 Task: Create a due date automation trigger when advanced on, 2 working days after a card is due add dates due next month at 11:00 AM.
Action: Mouse moved to (1176, 510)
Screenshot: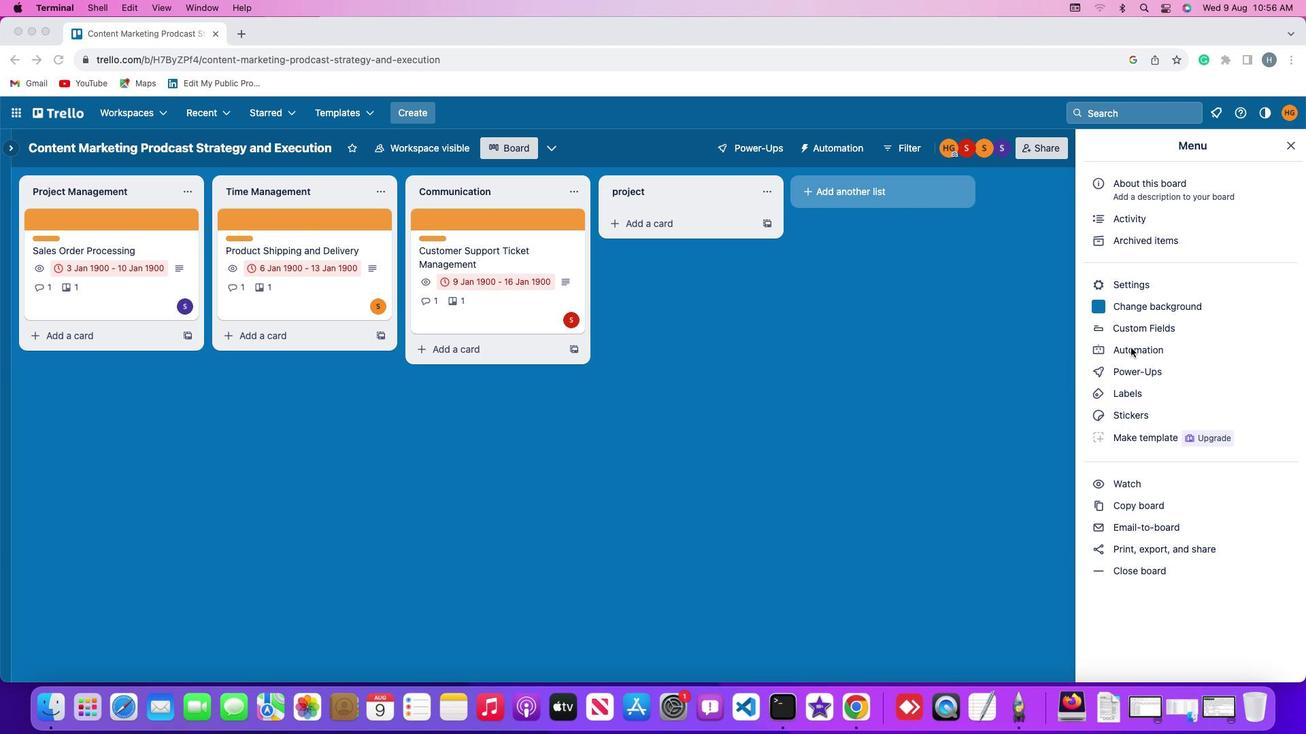 
Action: Mouse pressed left at (1176, 510)
Screenshot: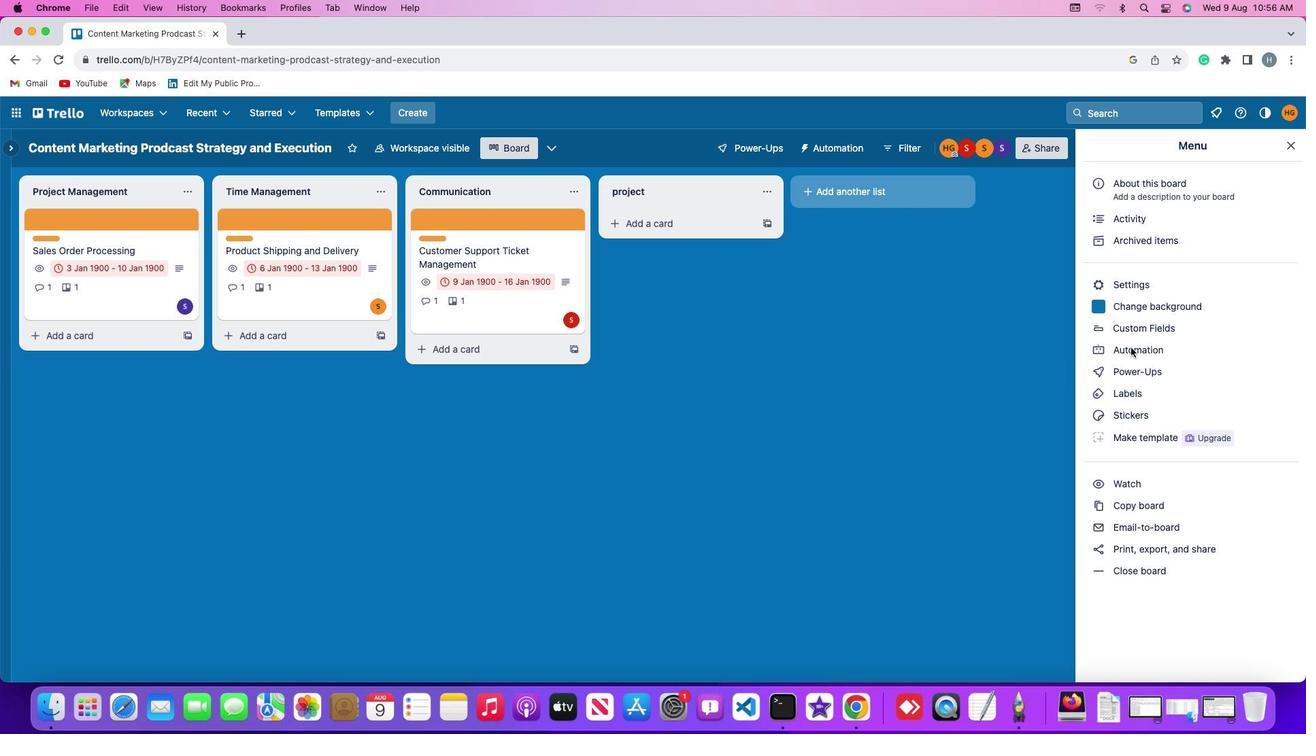 
Action: Mouse pressed left at (1176, 510)
Screenshot: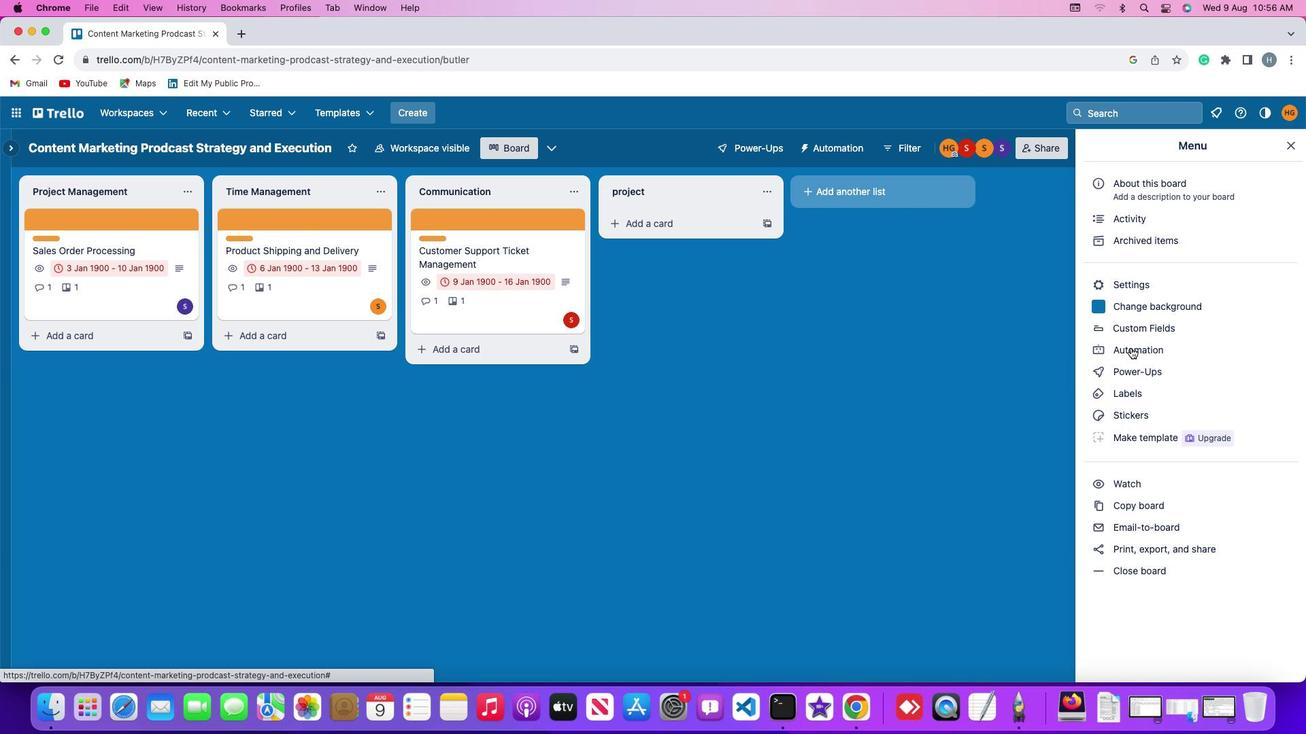 
Action: Mouse moved to (146, 506)
Screenshot: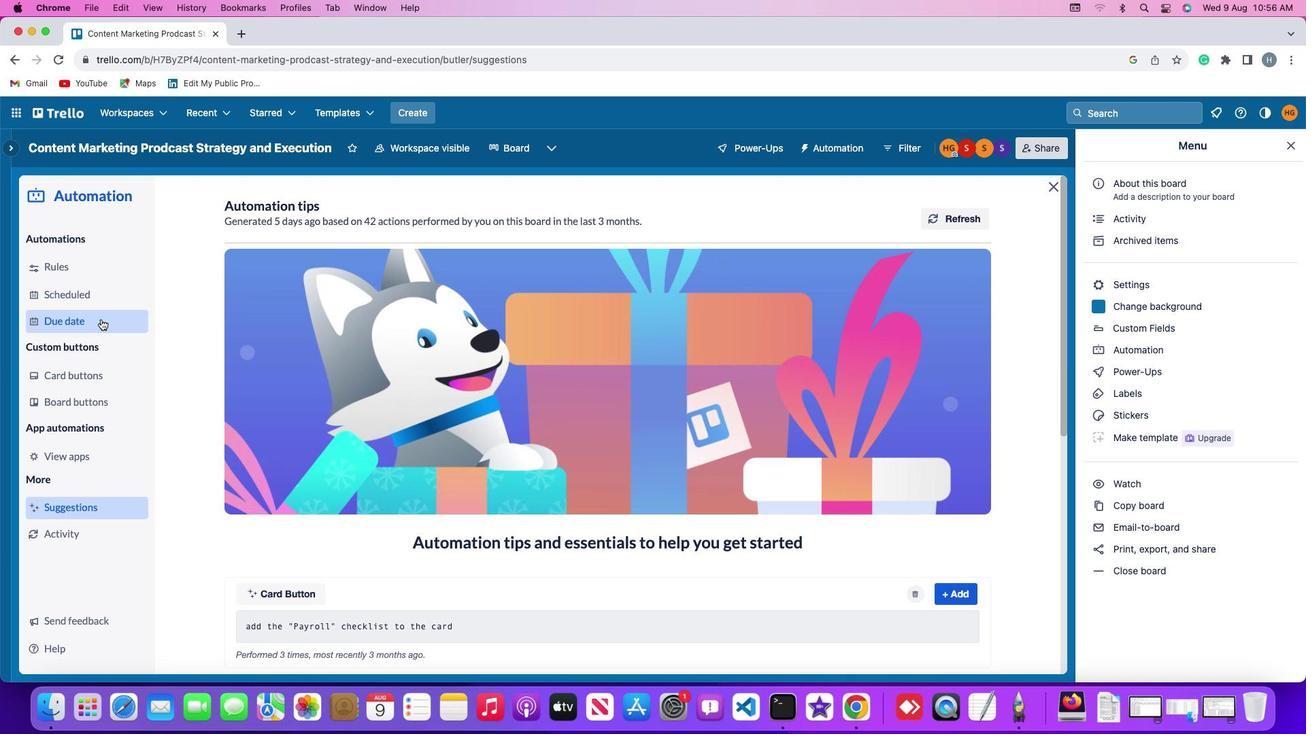 
Action: Mouse pressed left at (146, 506)
Screenshot: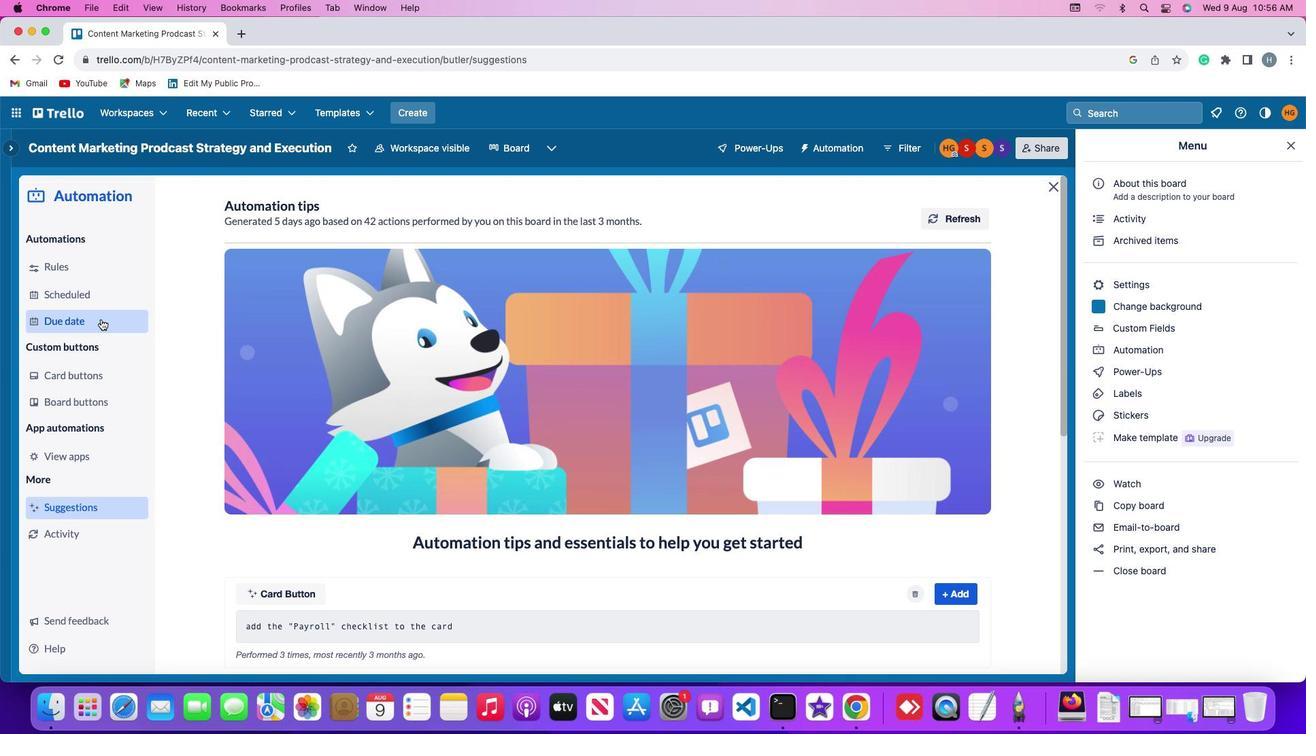 
Action: Mouse moved to (958, 491)
Screenshot: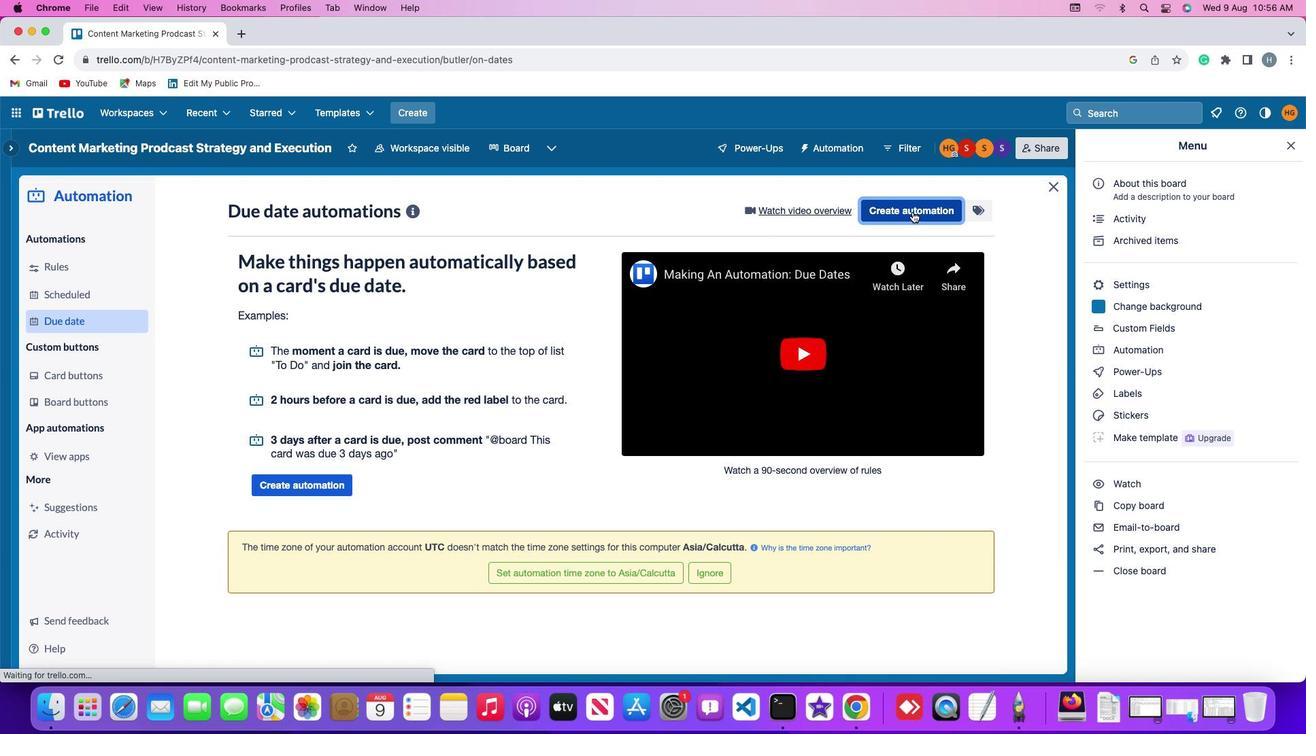 
Action: Mouse pressed left at (958, 491)
Screenshot: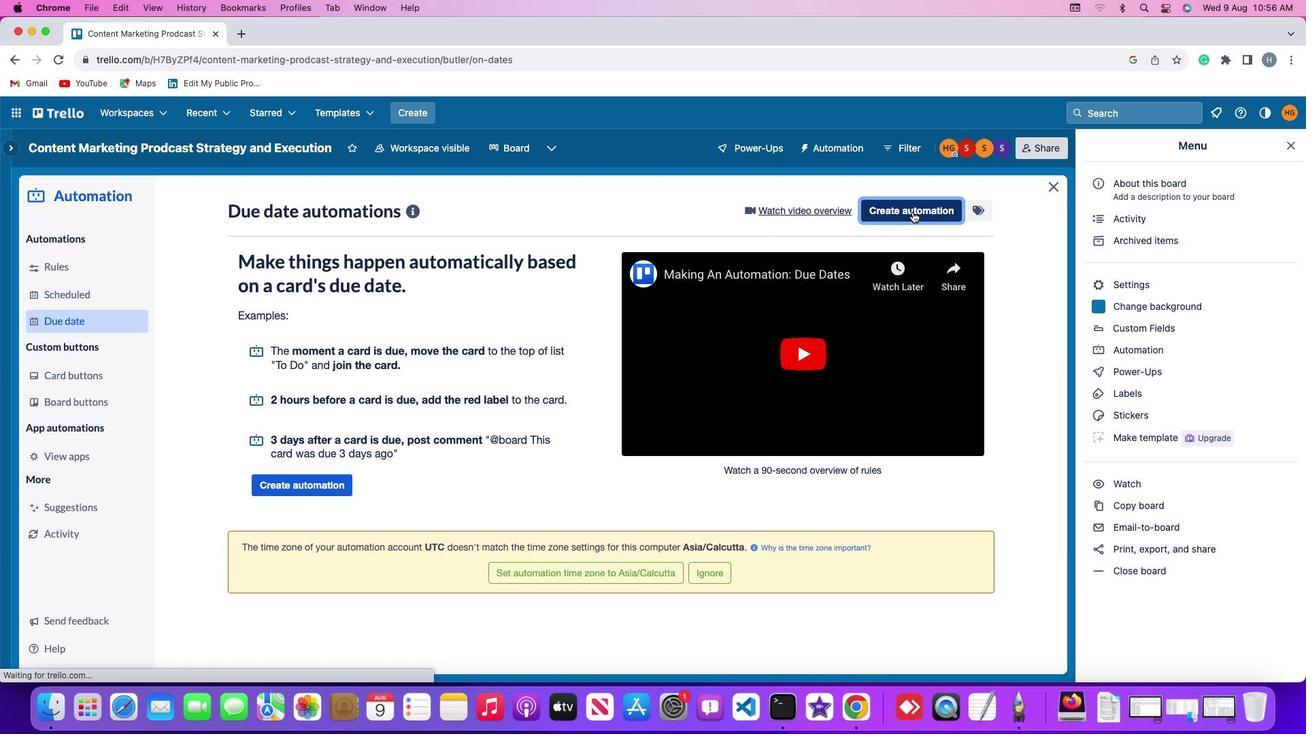 
Action: Mouse moved to (485, 510)
Screenshot: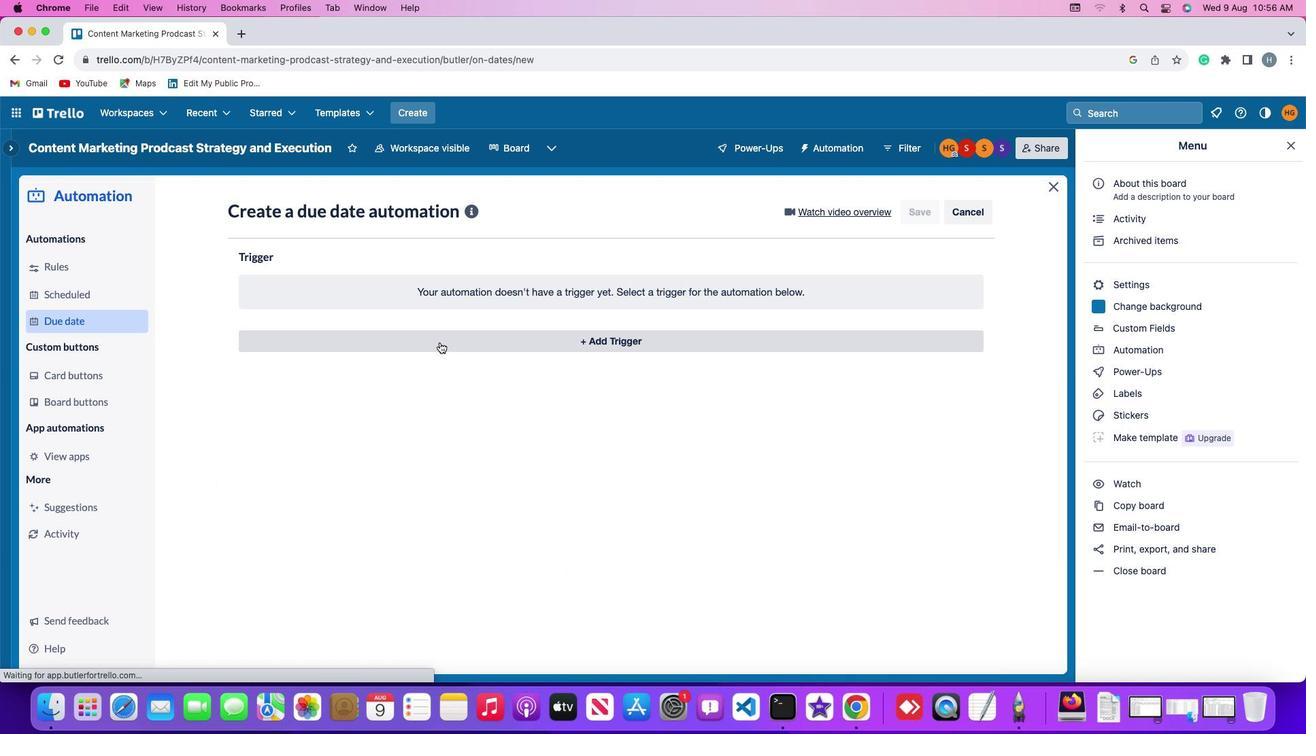 
Action: Mouse pressed left at (485, 510)
Screenshot: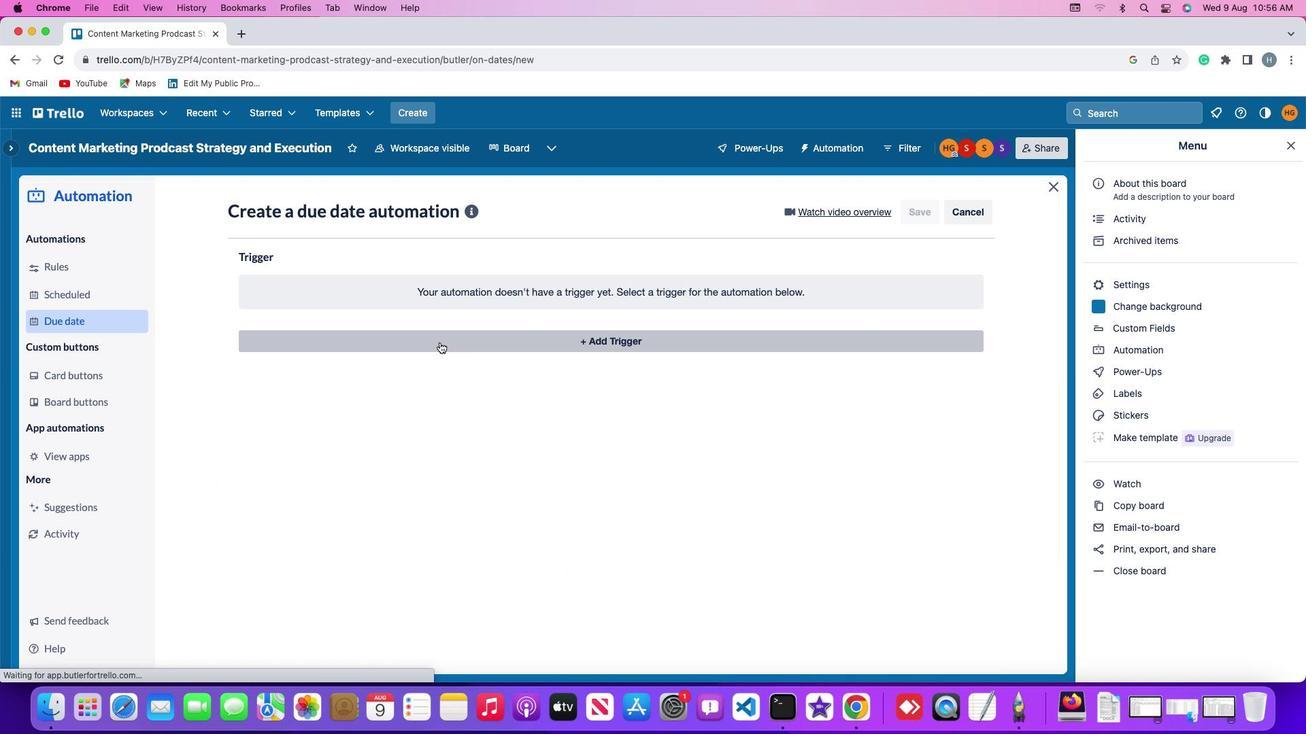 
Action: Mouse moved to (316, 539)
Screenshot: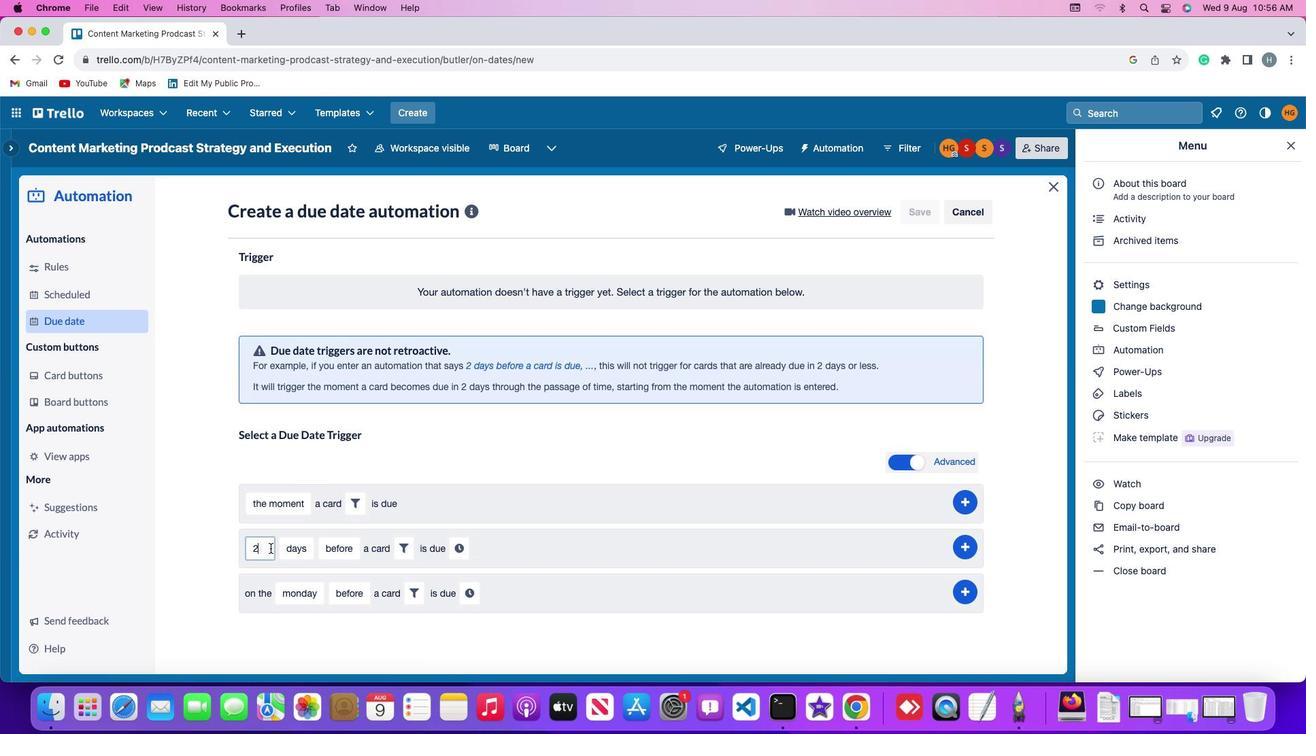 
Action: Mouse pressed left at (316, 539)
Screenshot: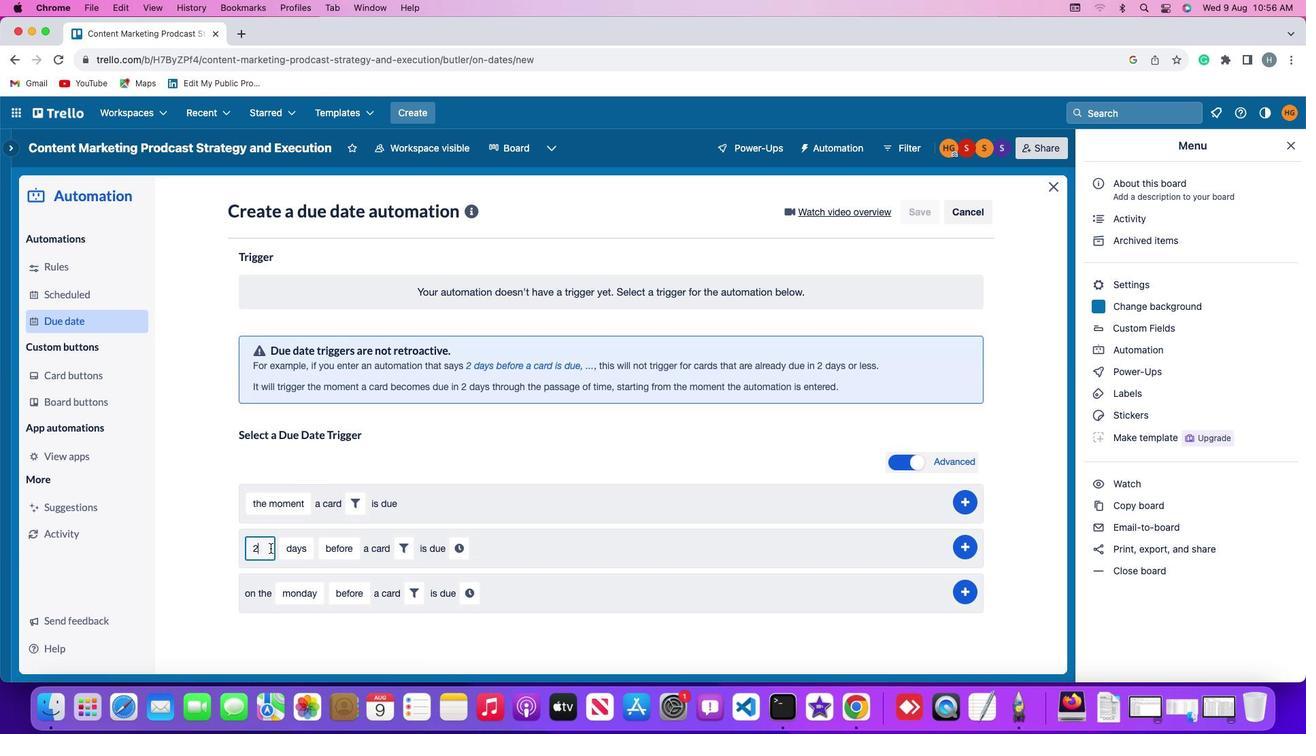 
Action: Mouse moved to (316, 539)
Screenshot: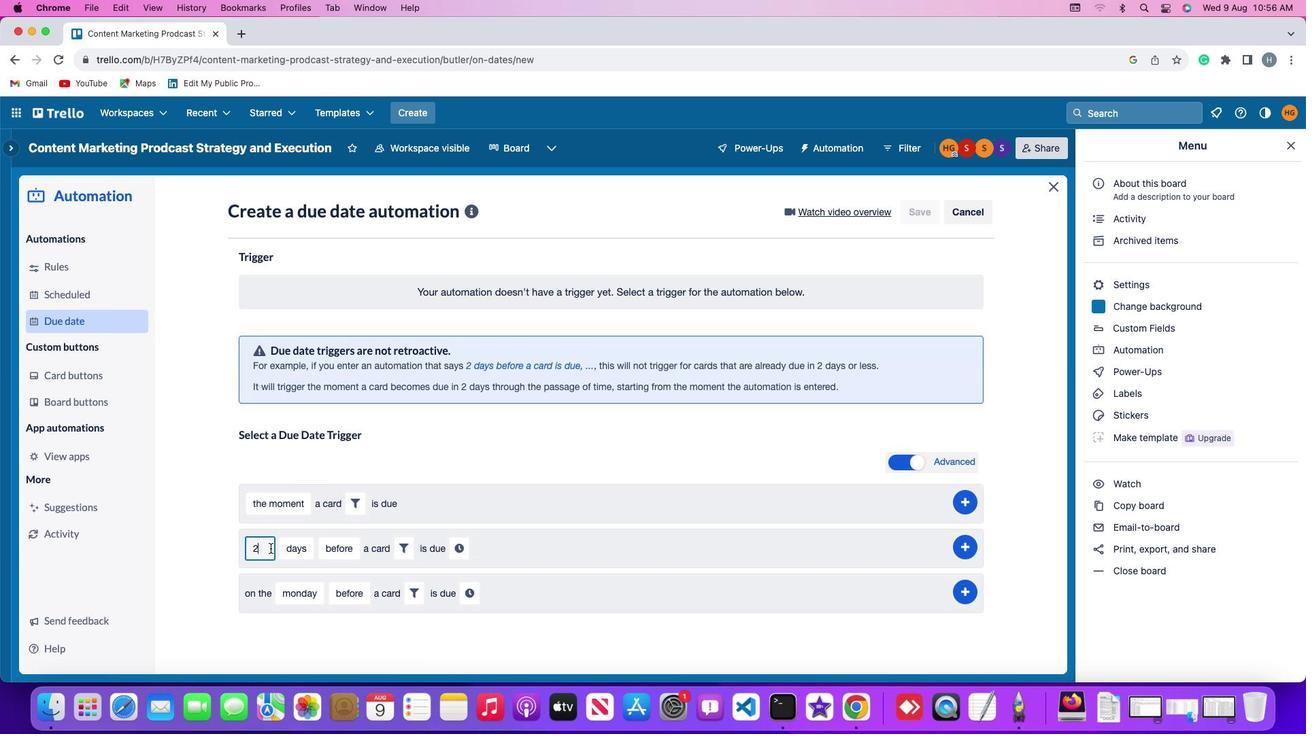 
Action: Key pressed Key.backspace
Screenshot: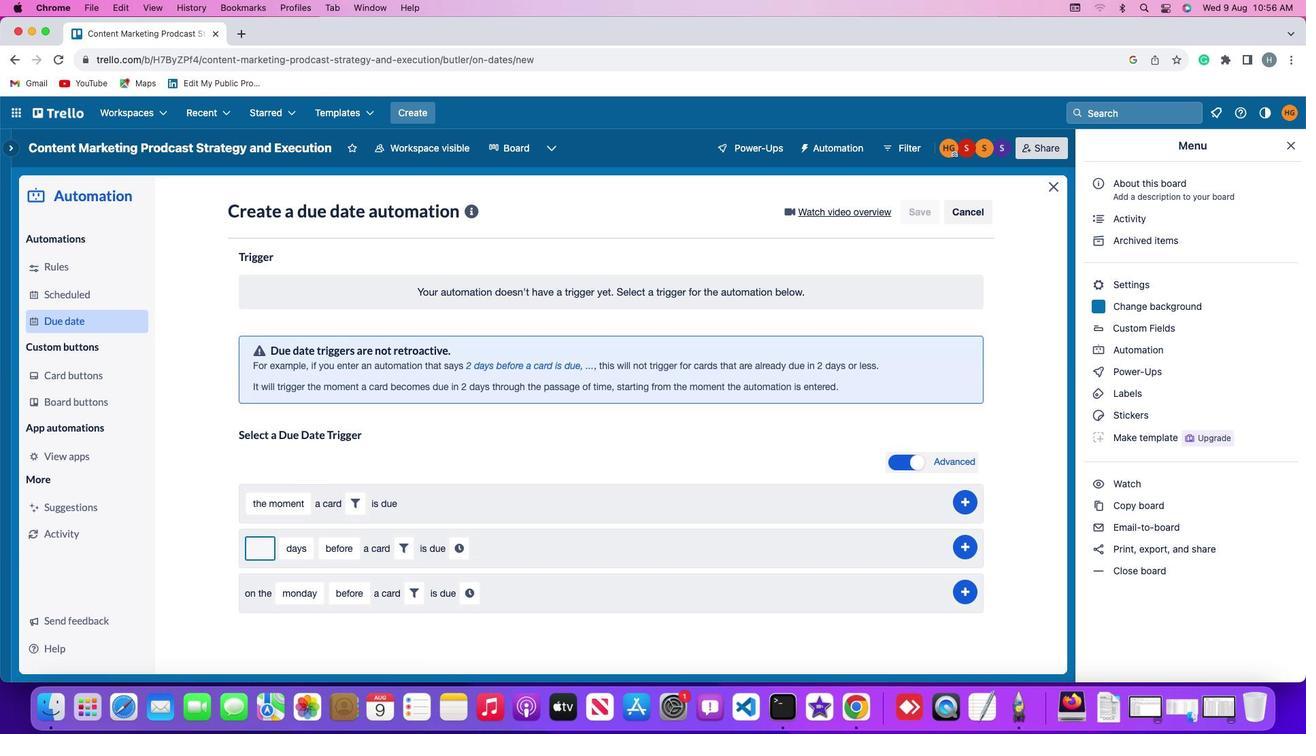 
Action: Mouse moved to (315, 539)
Screenshot: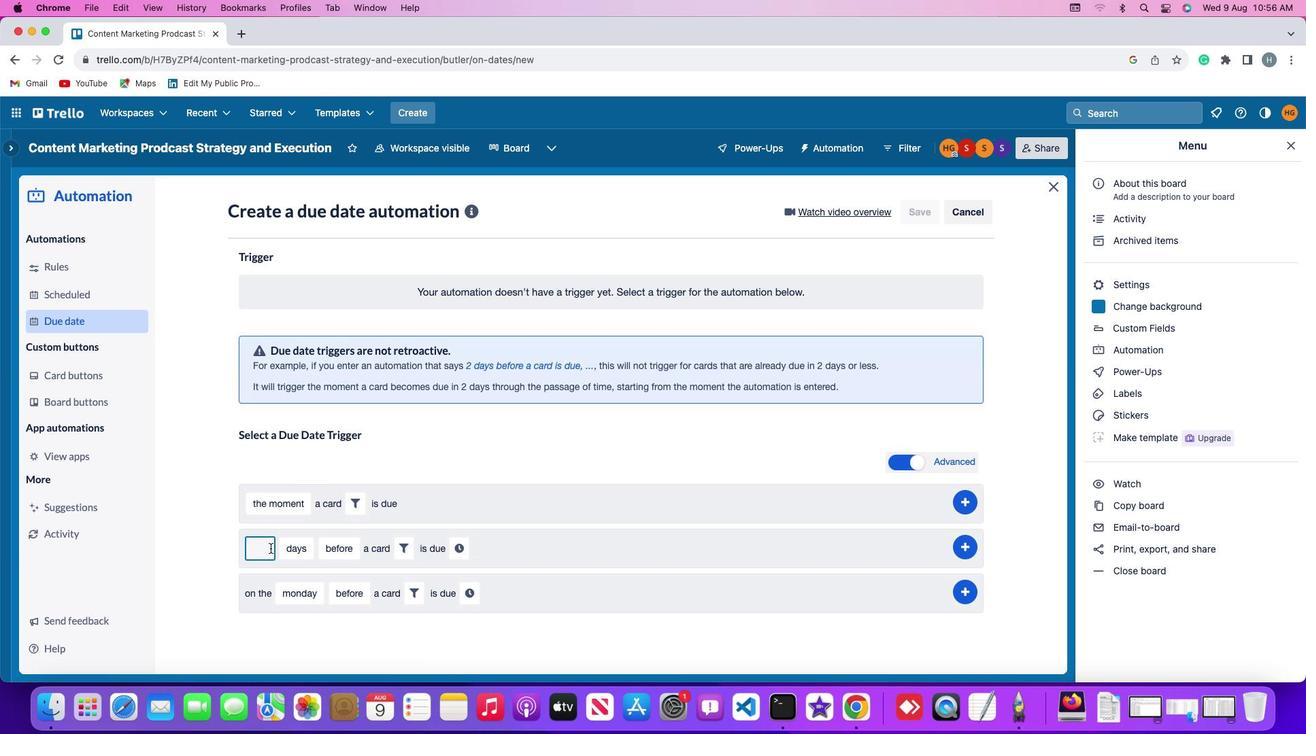 
Action: Key pressed '2'
Screenshot: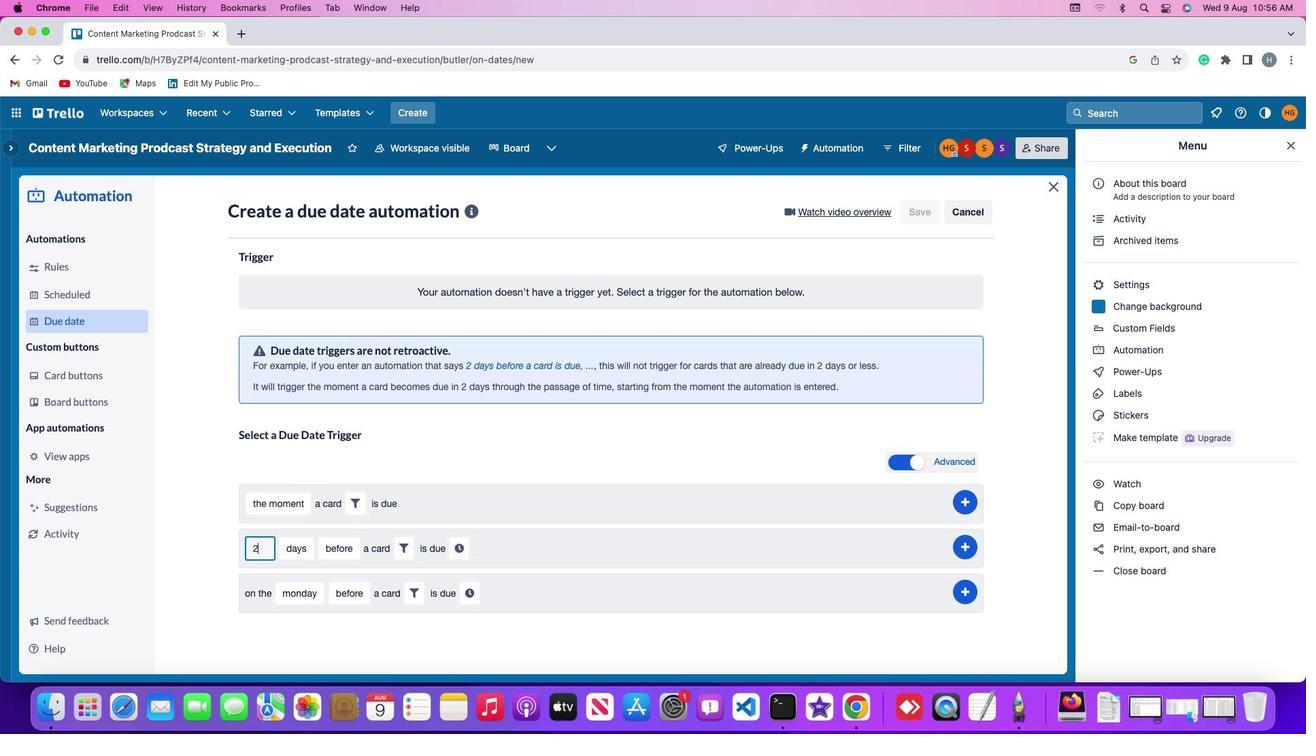 
Action: Mouse moved to (340, 539)
Screenshot: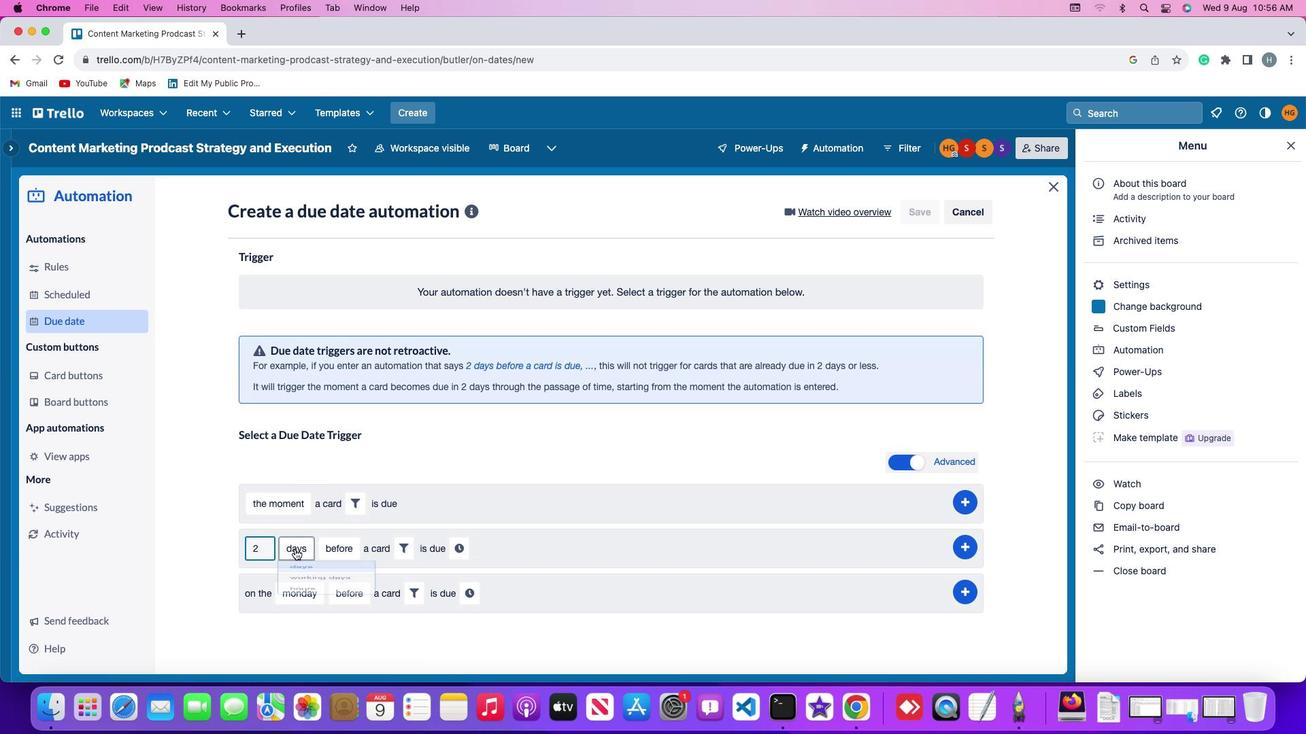 
Action: Mouse pressed left at (340, 539)
Screenshot: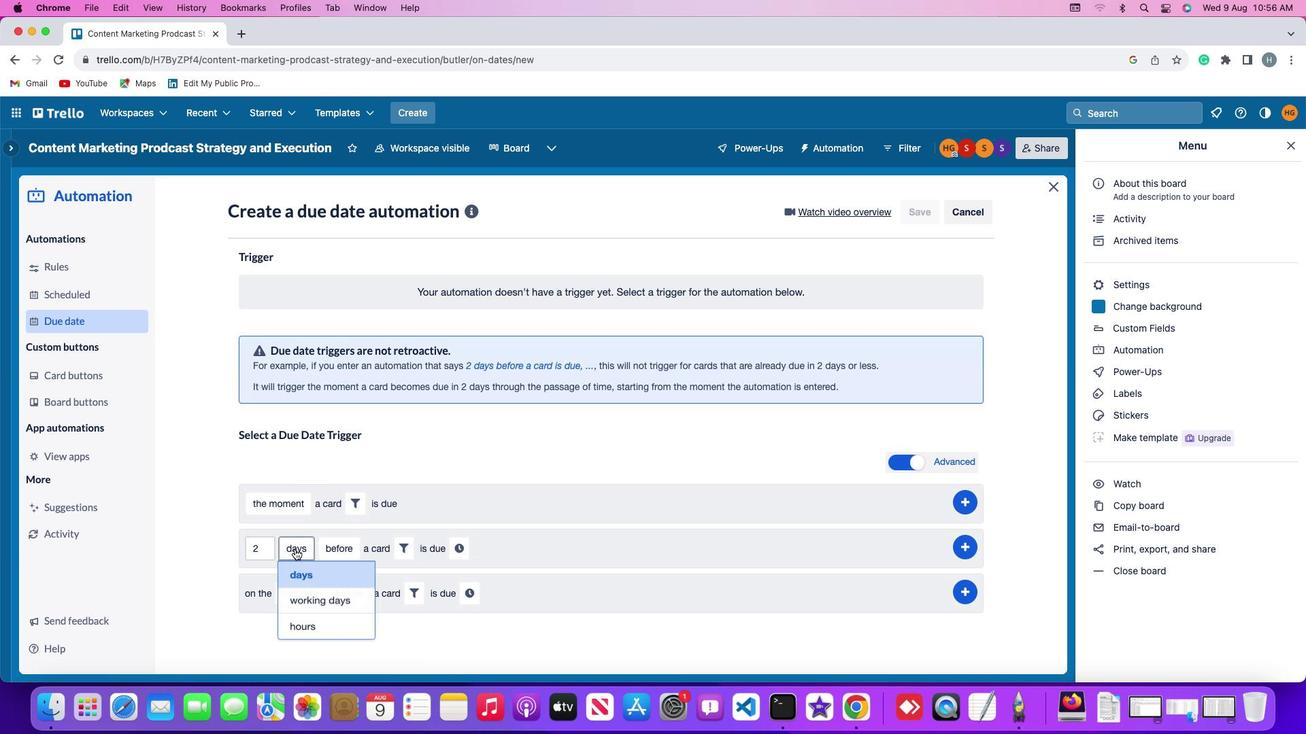 
Action: Mouse moved to (351, 547)
Screenshot: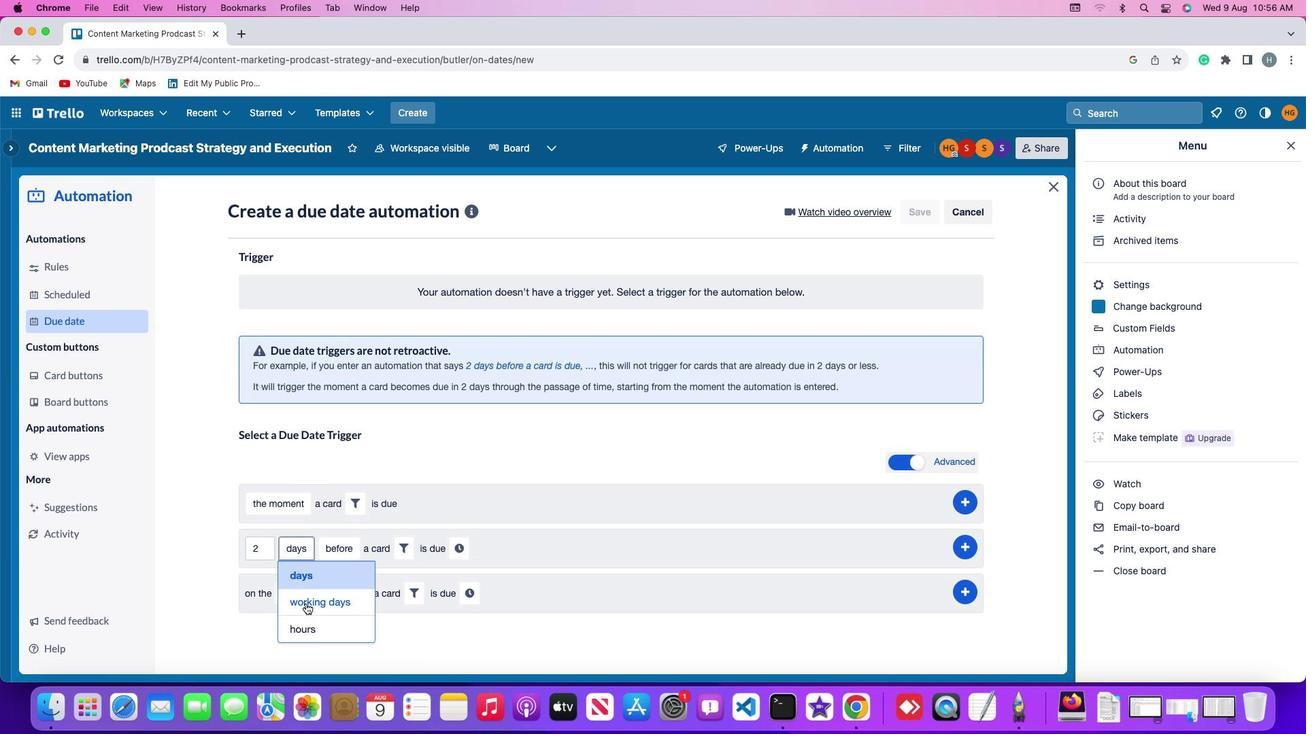 
Action: Mouse pressed left at (351, 547)
Screenshot: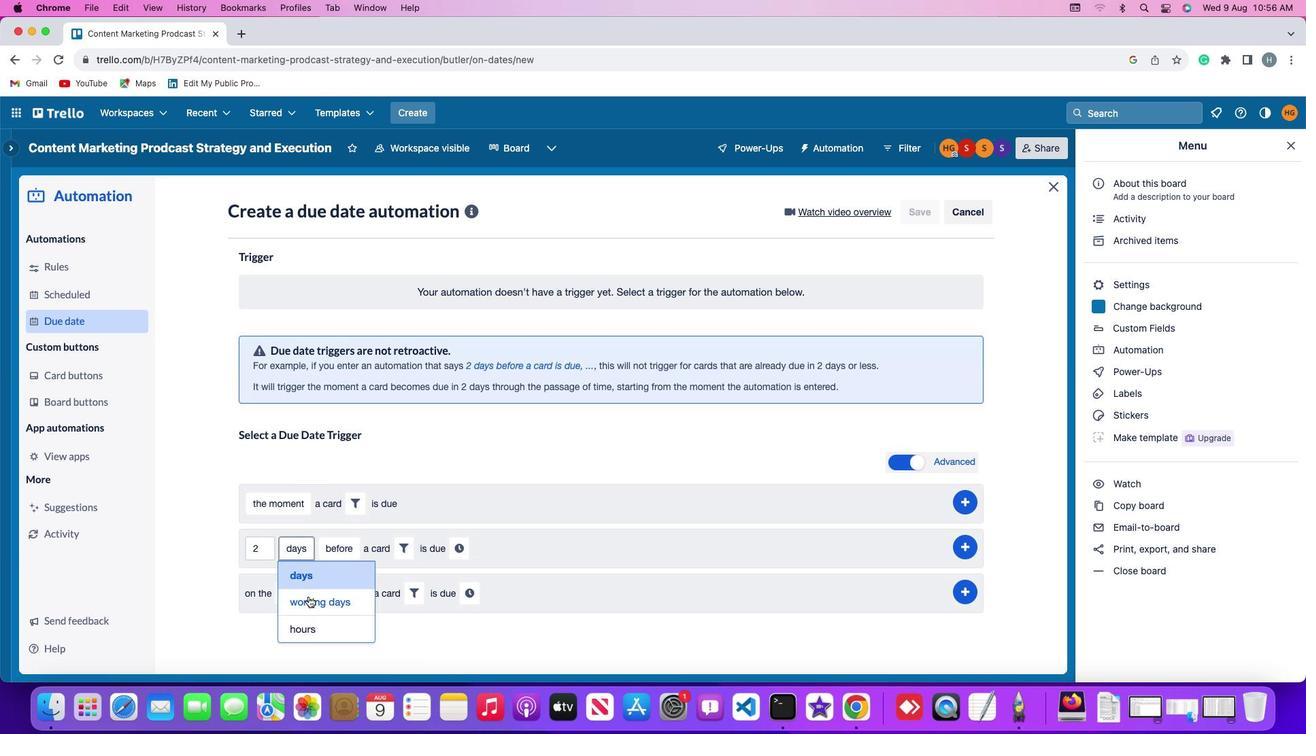 
Action: Mouse moved to (412, 538)
Screenshot: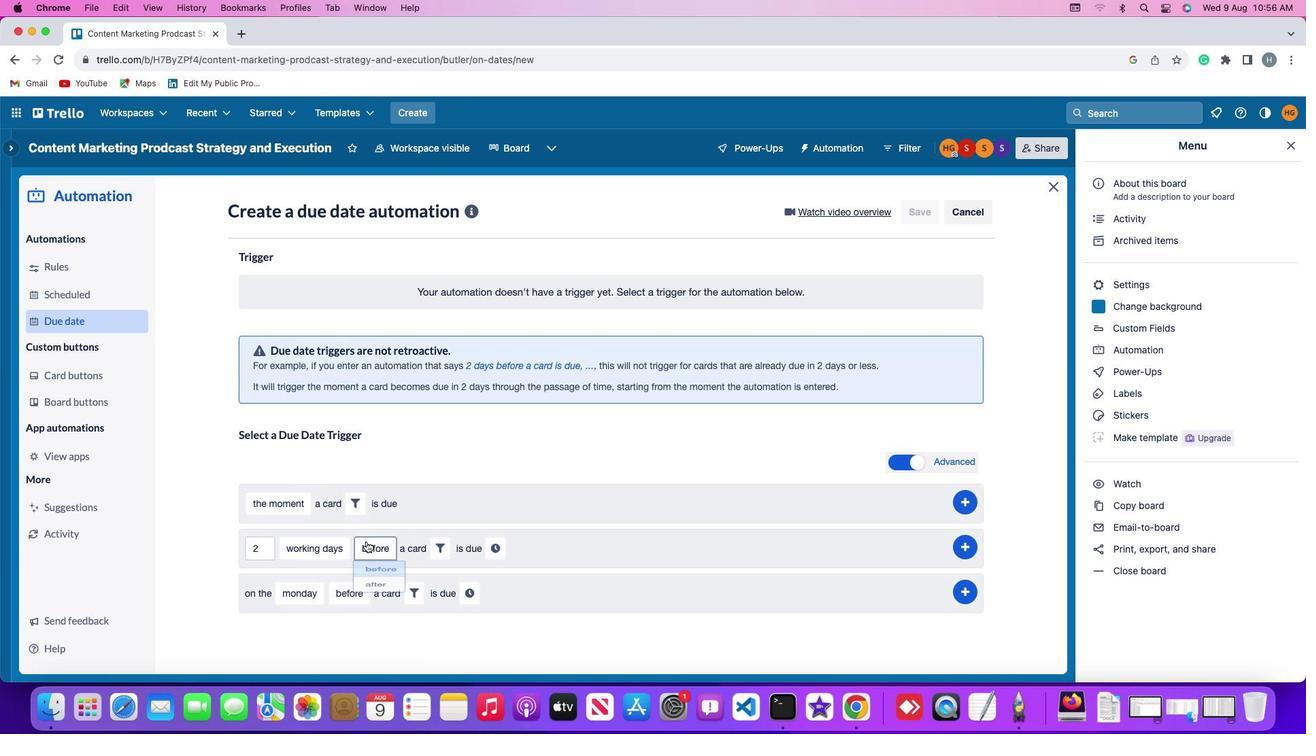 
Action: Mouse pressed left at (412, 538)
Screenshot: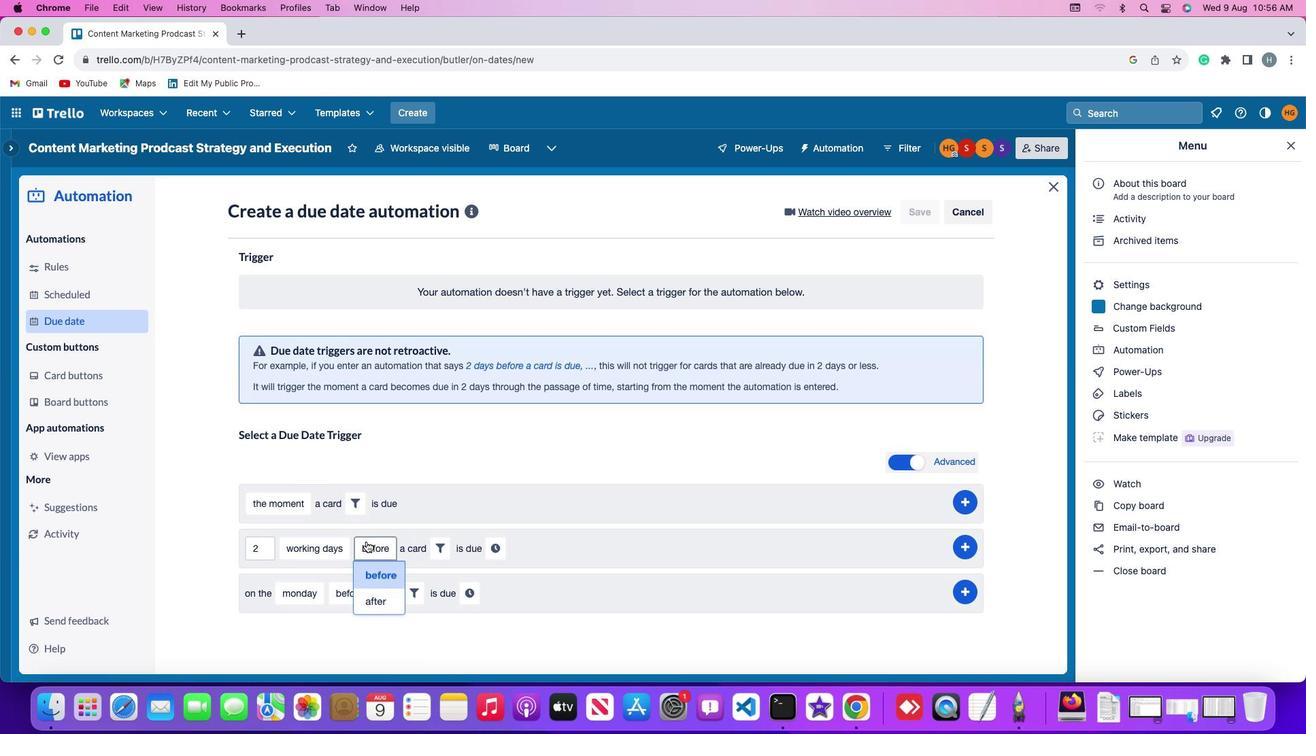 
Action: Mouse moved to (423, 546)
Screenshot: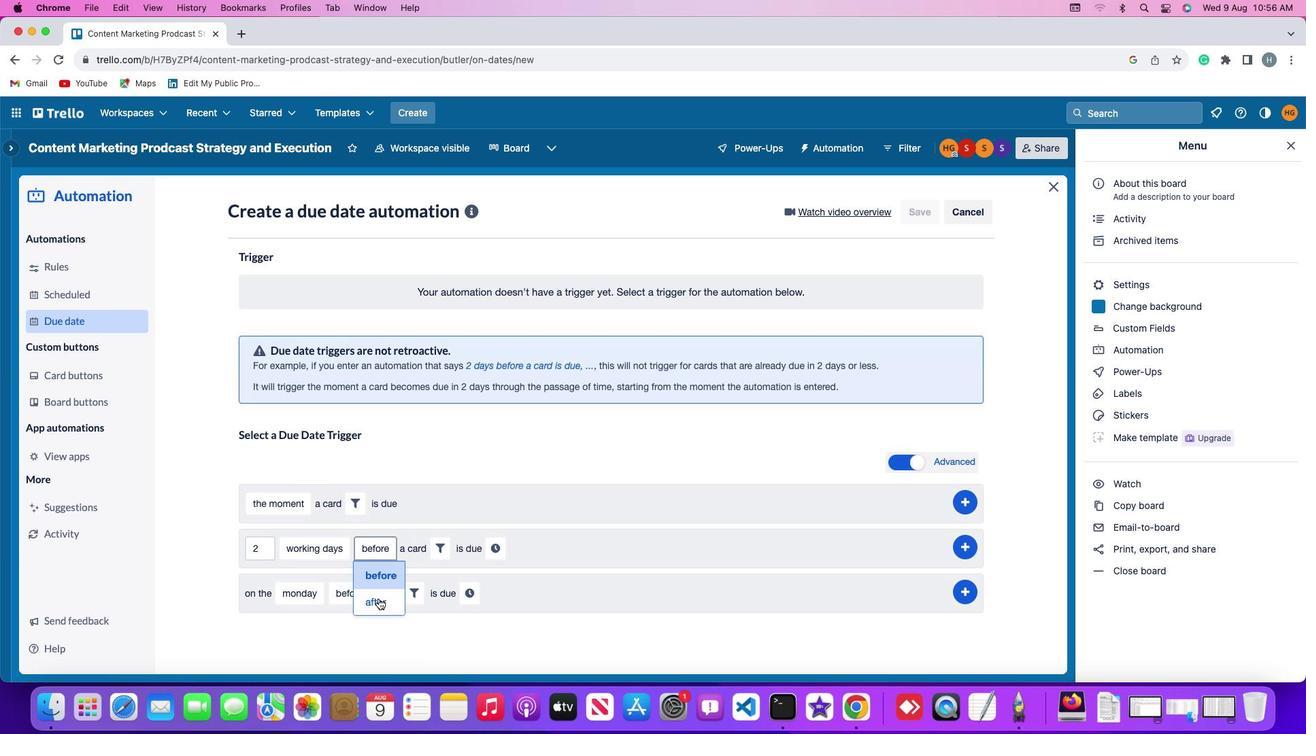 
Action: Mouse pressed left at (423, 546)
Screenshot: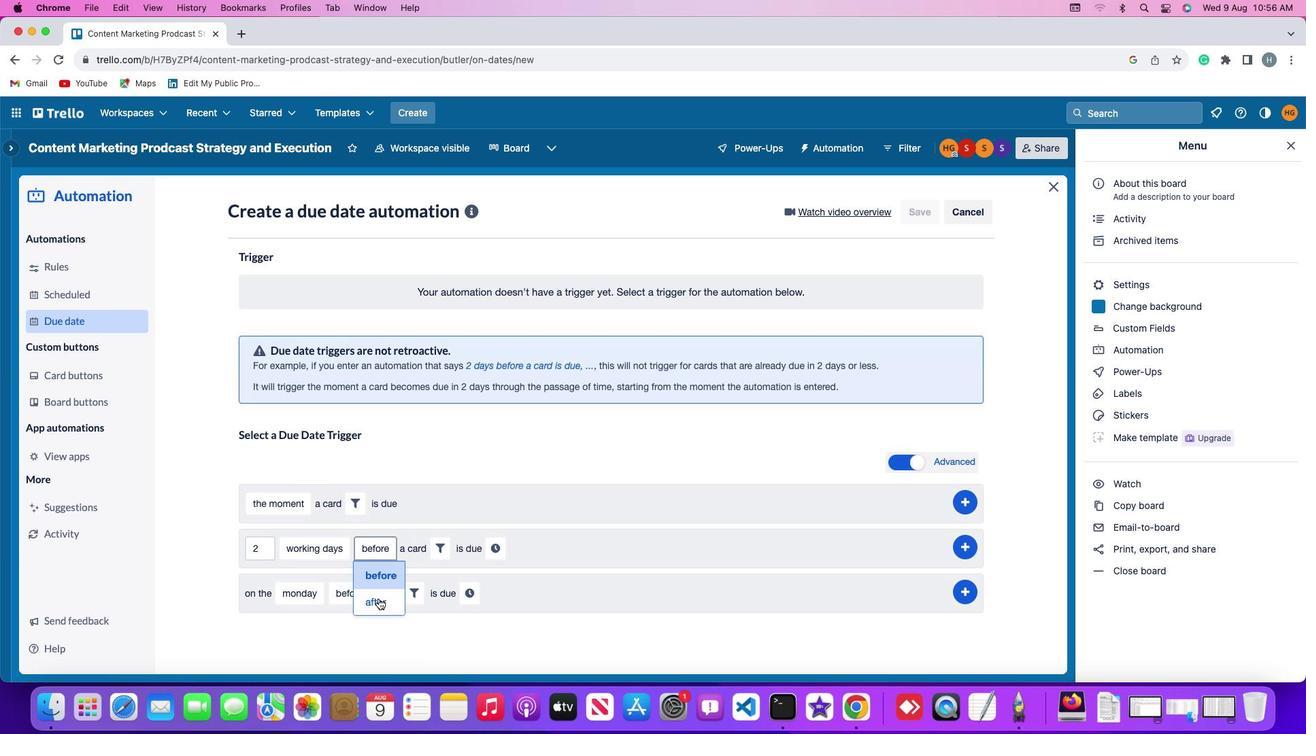 
Action: Mouse moved to (483, 539)
Screenshot: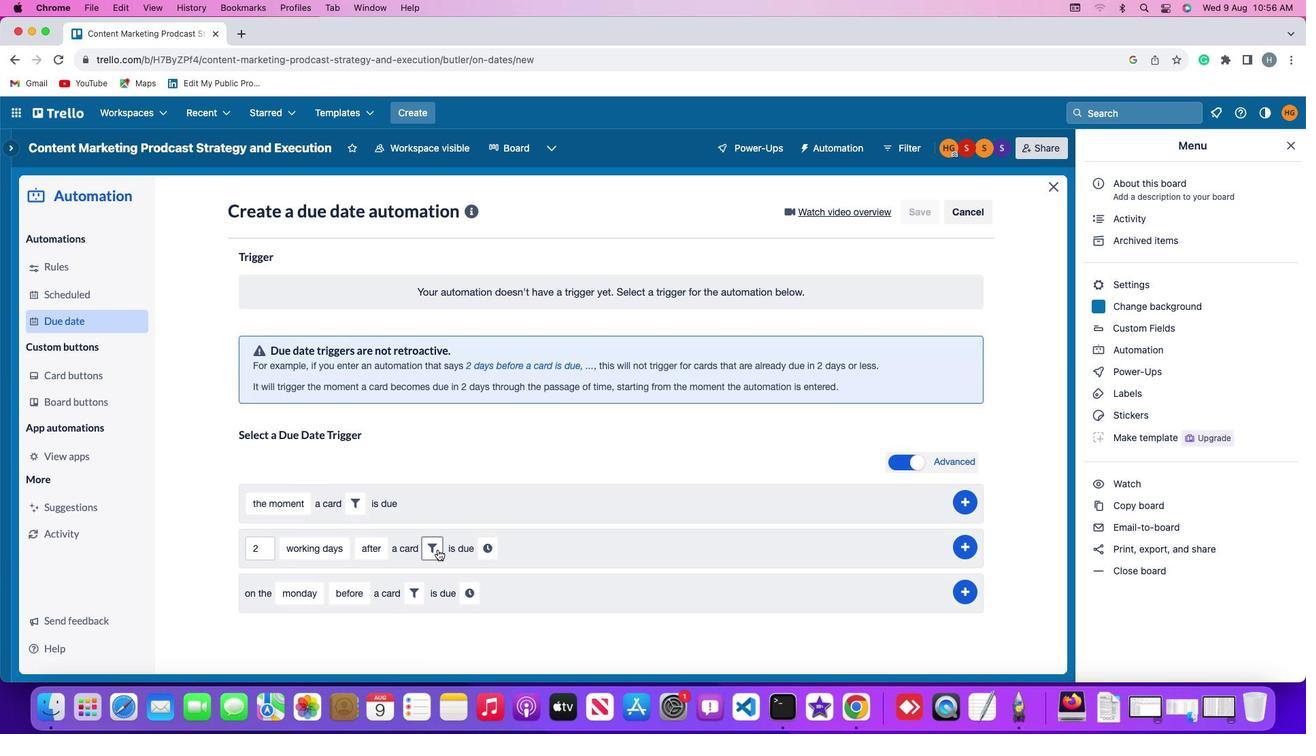 
Action: Mouse pressed left at (483, 539)
Screenshot: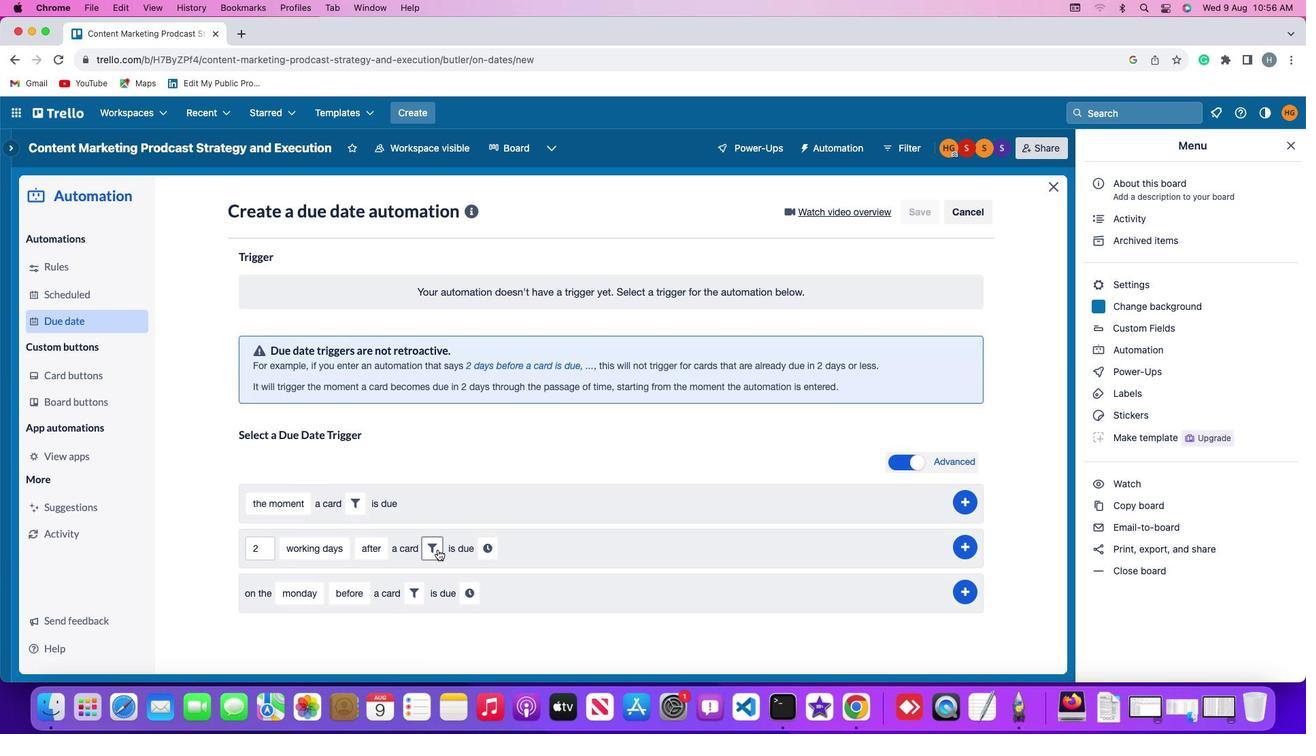 
Action: Mouse moved to (547, 546)
Screenshot: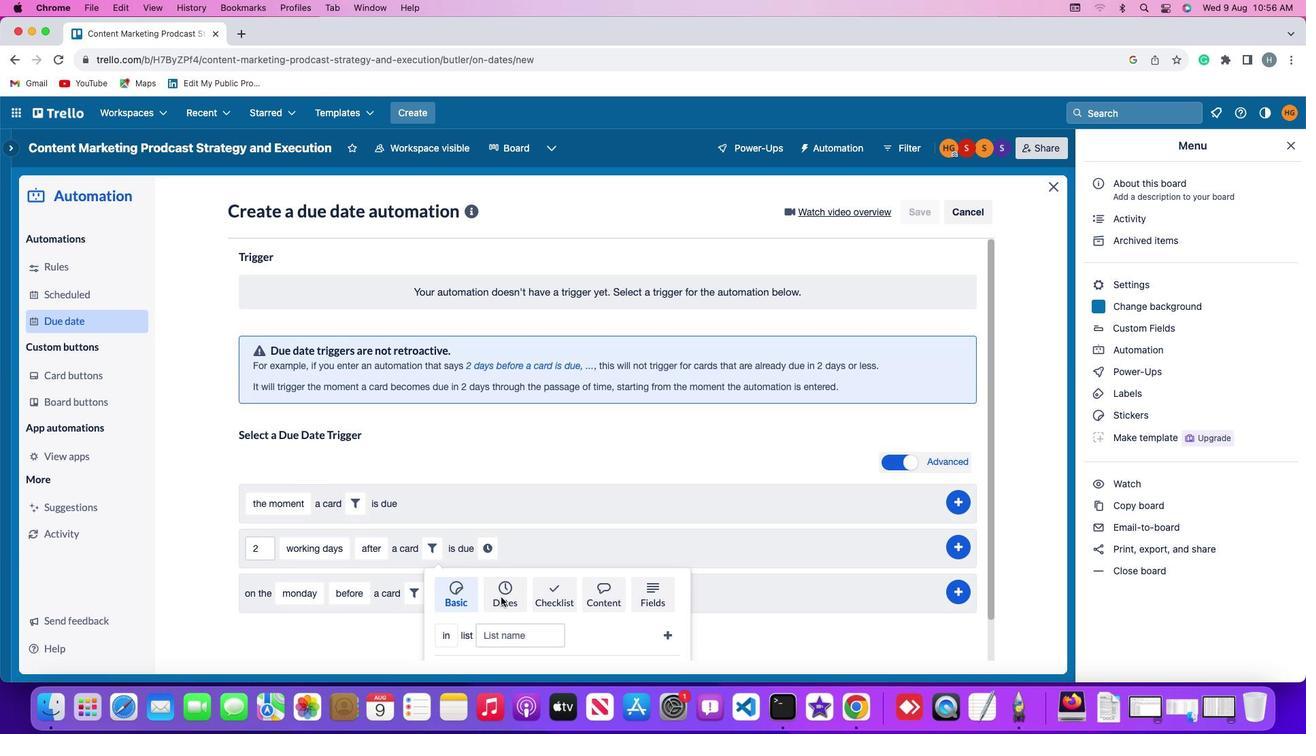 
Action: Mouse pressed left at (547, 546)
Screenshot: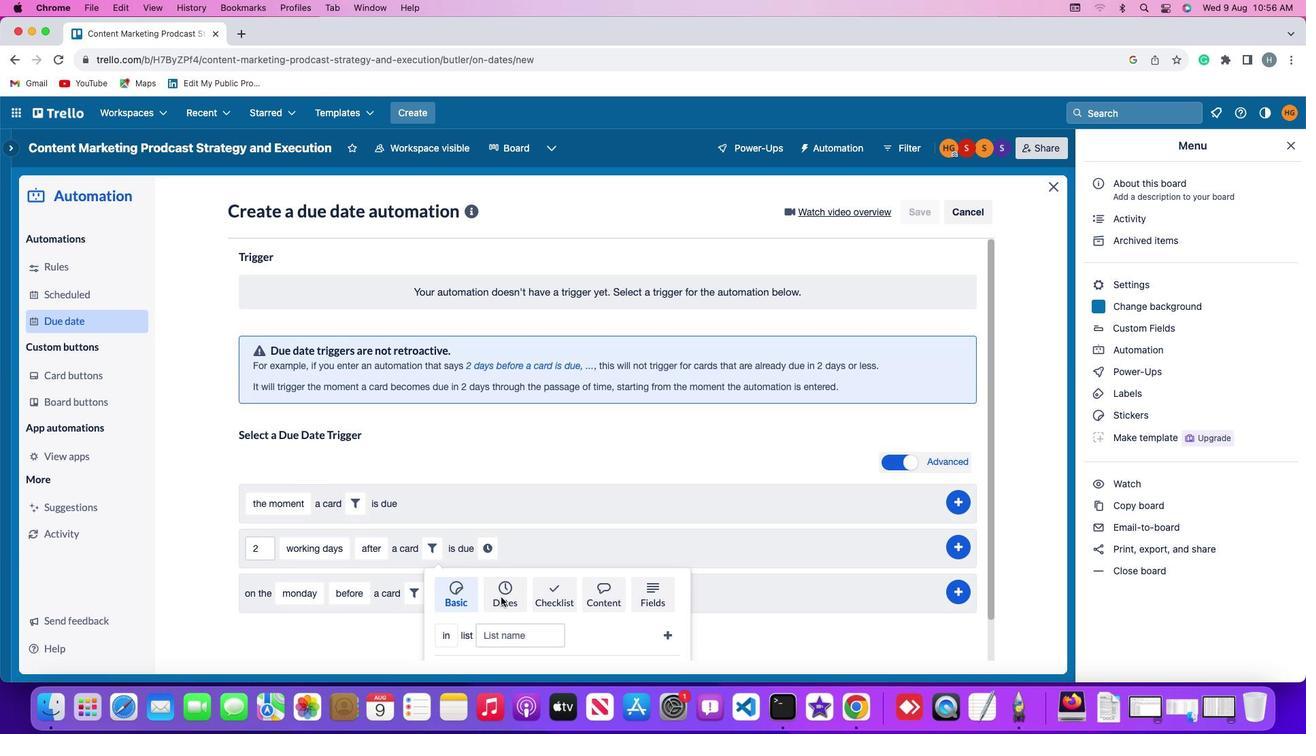 
Action: Mouse moved to (434, 549)
Screenshot: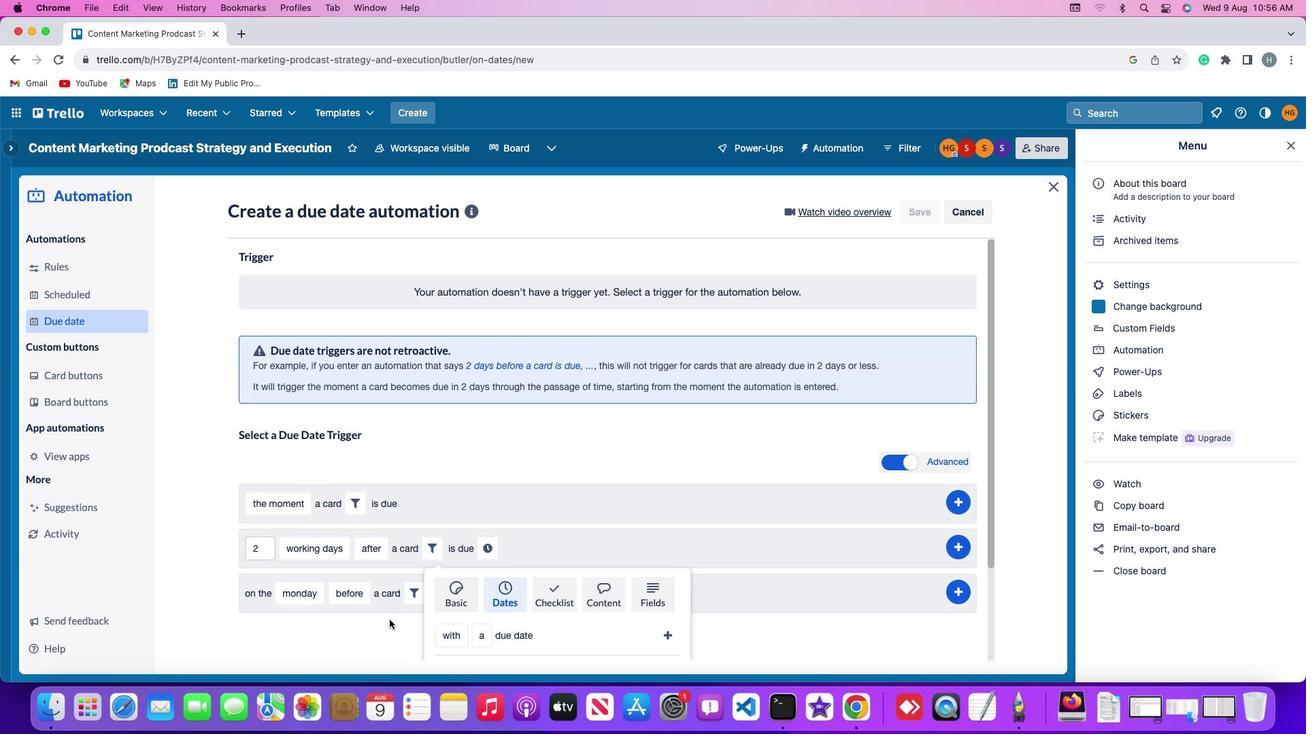 
Action: Mouse scrolled (434, 549) with delta (45, 461)
Screenshot: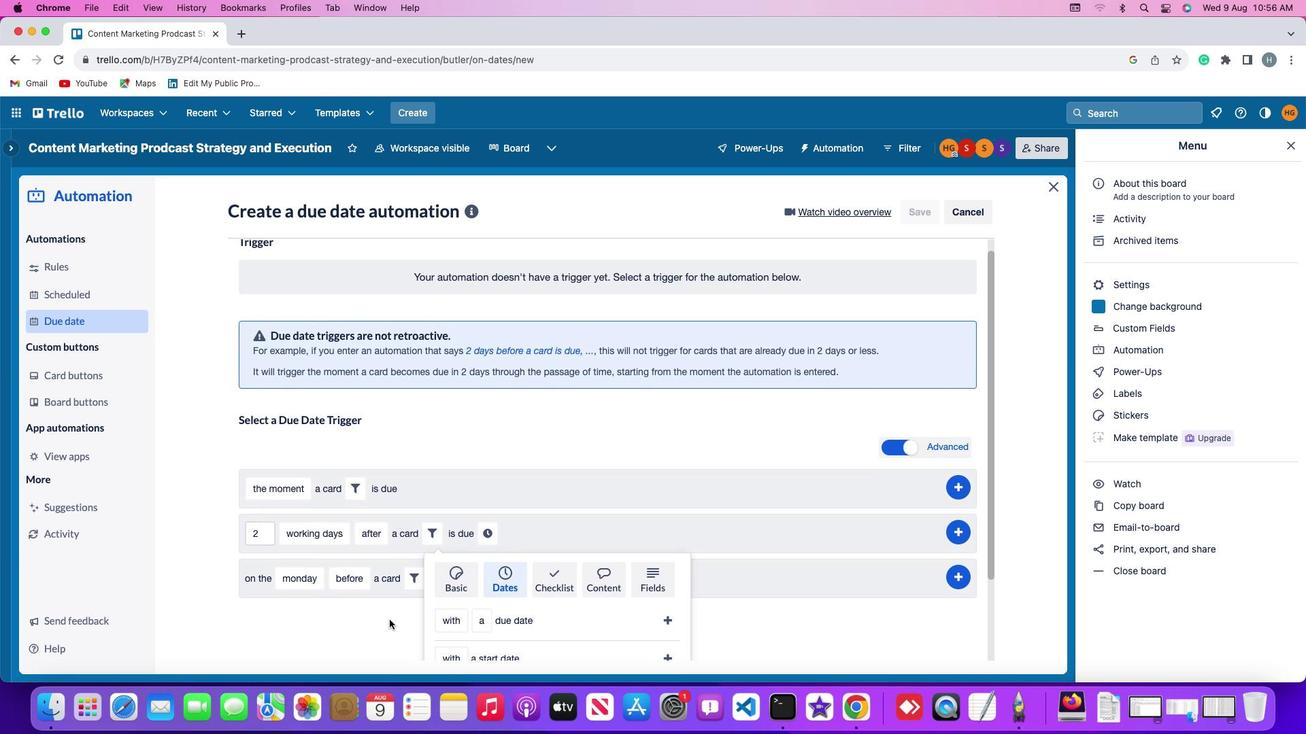 
Action: Mouse scrolled (434, 549) with delta (45, 461)
Screenshot: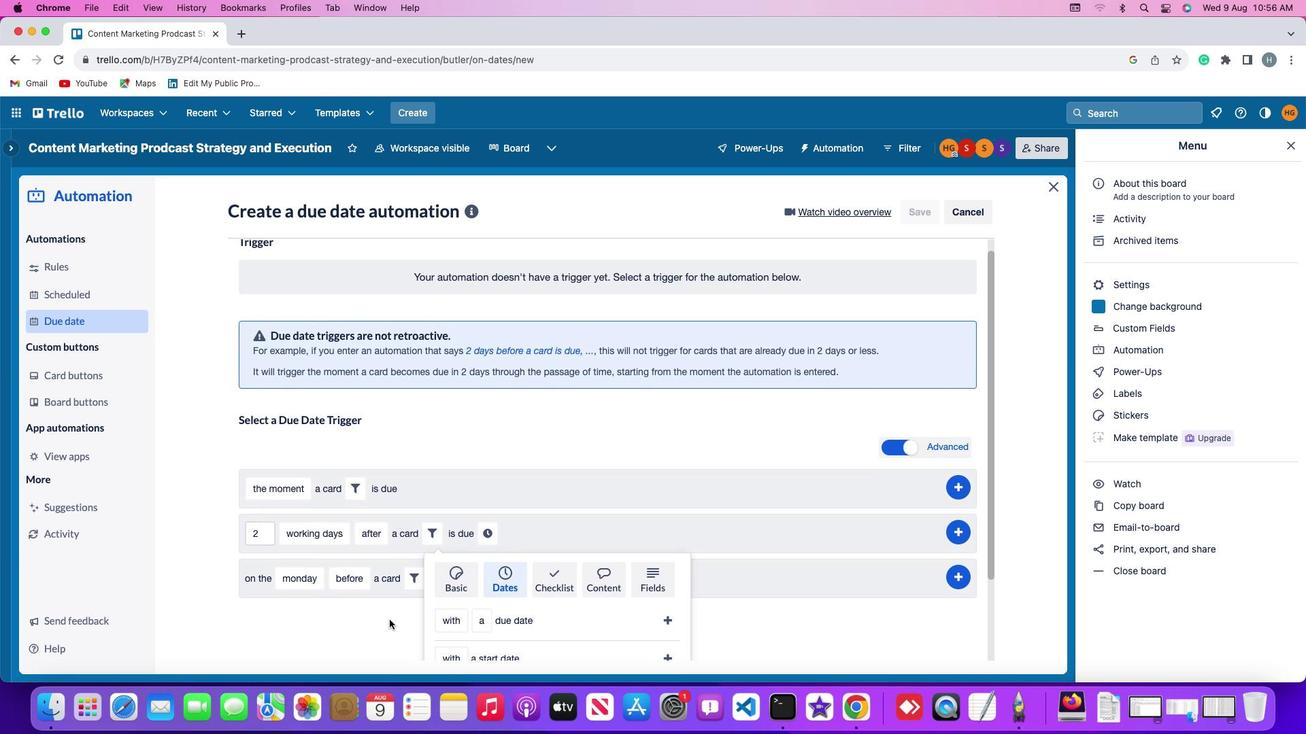 
Action: Mouse scrolled (434, 549) with delta (45, 461)
Screenshot: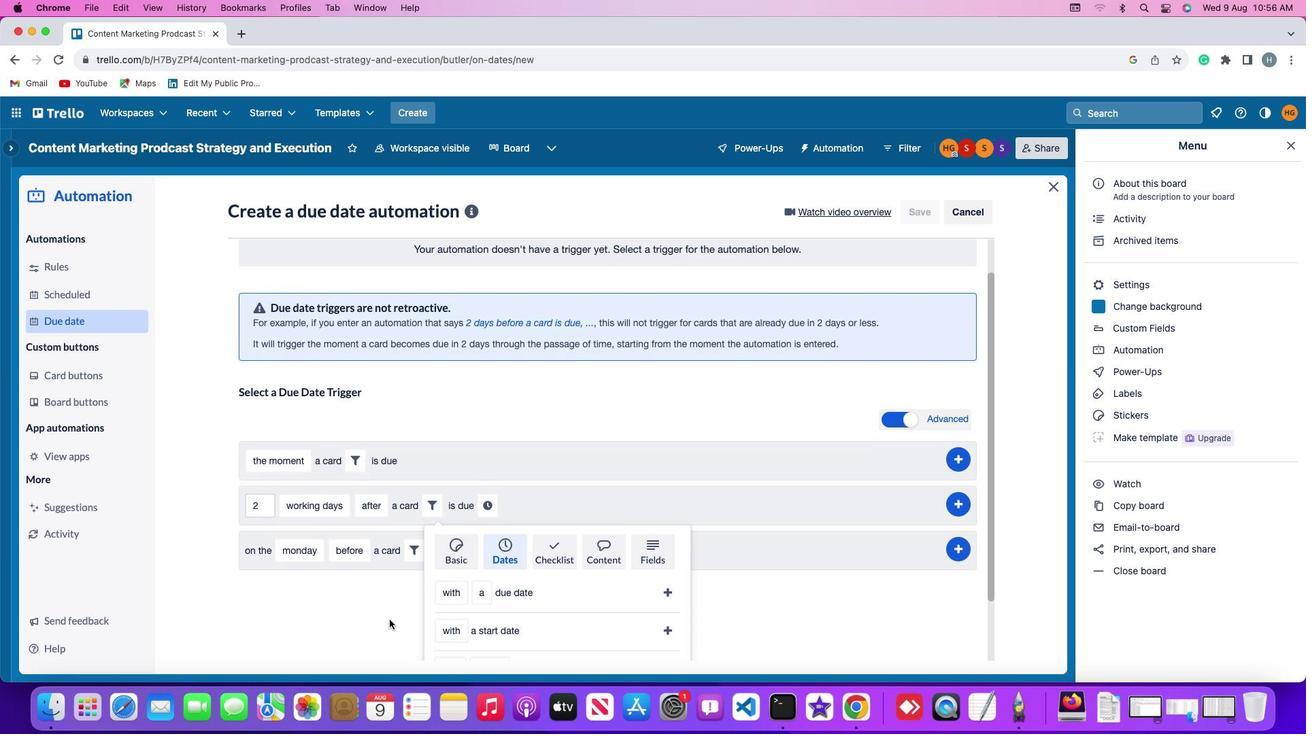 
Action: Mouse scrolled (434, 549) with delta (45, 461)
Screenshot: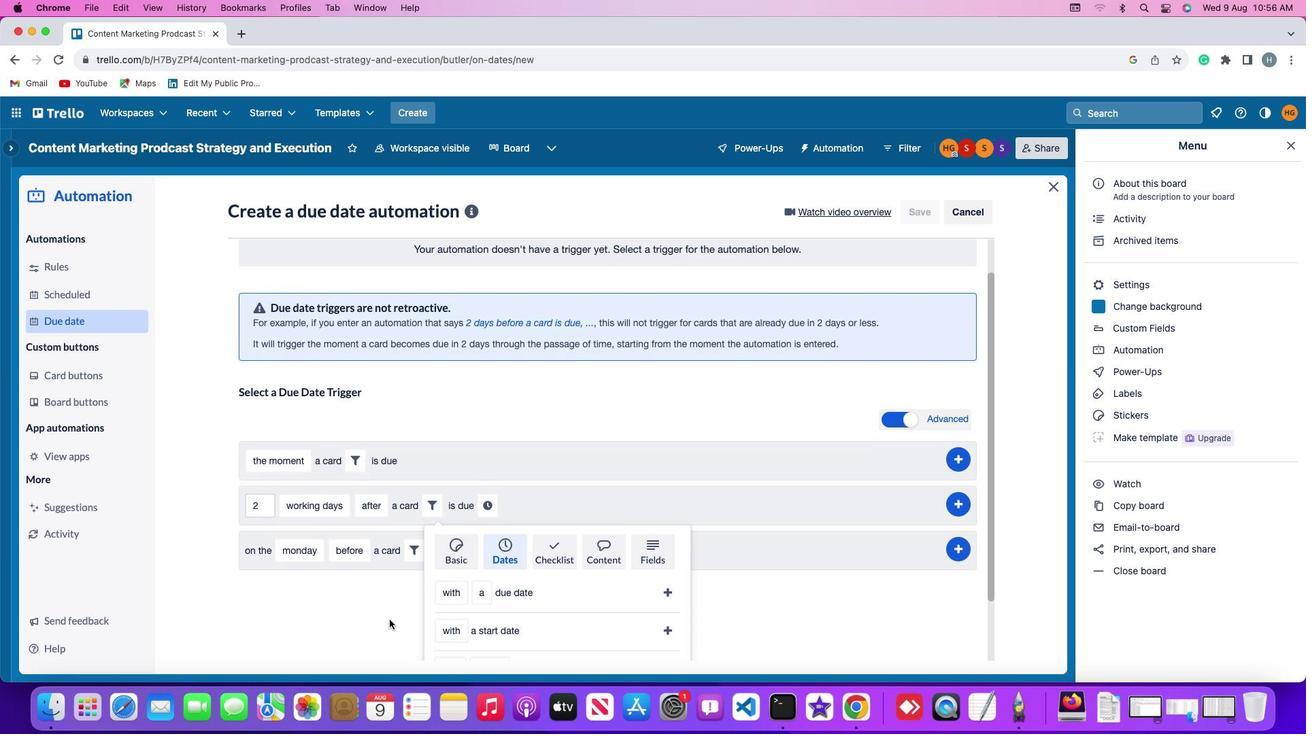 
Action: Mouse scrolled (434, 549) with delta (45, 461)
Screenshot: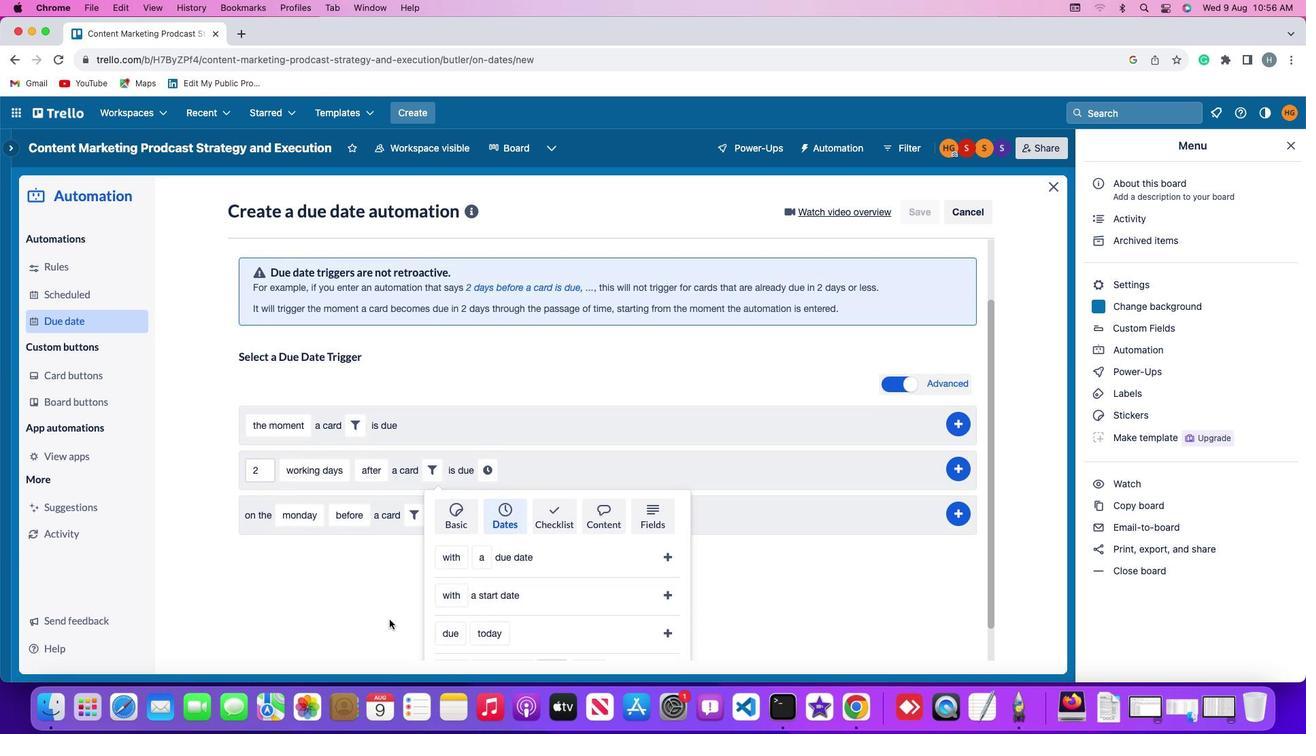 
Action: Mouse scrolled (434, 549) with delta (45, 461)
Screenshot: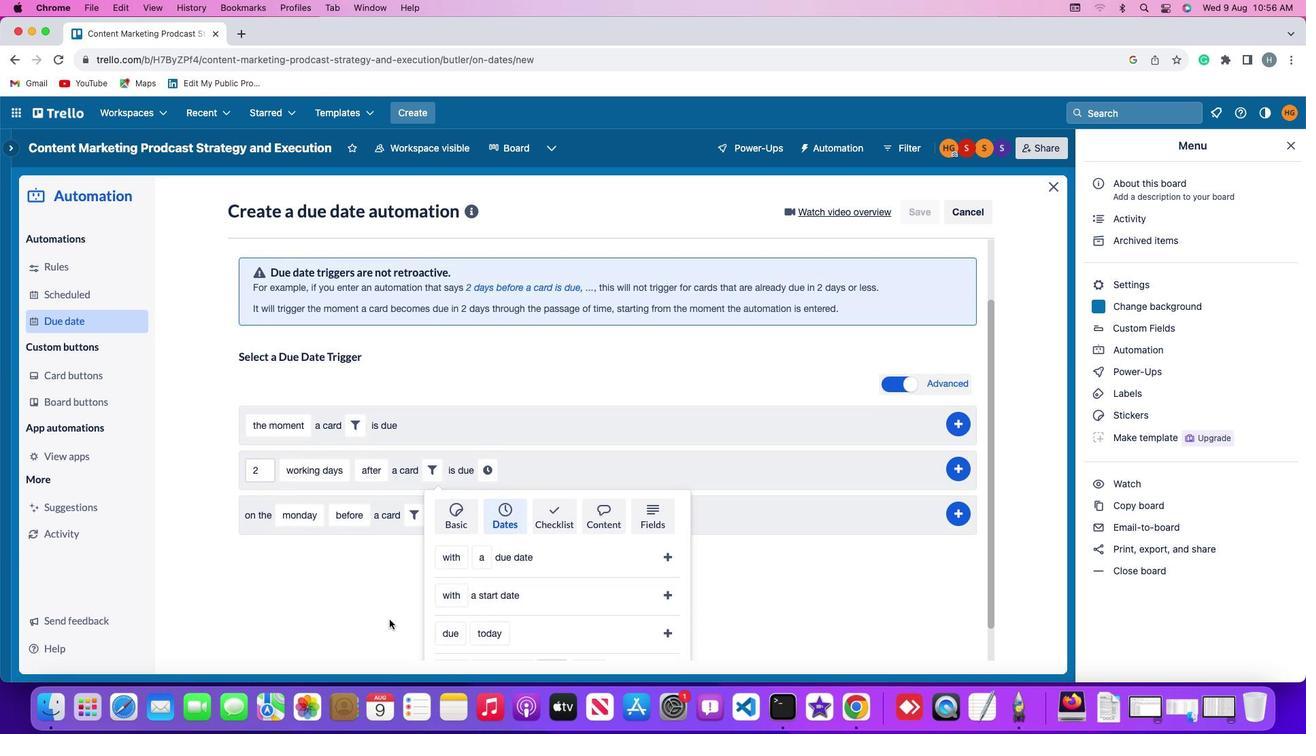 
Action: Mouse moved to (487, 546)
Screenshot: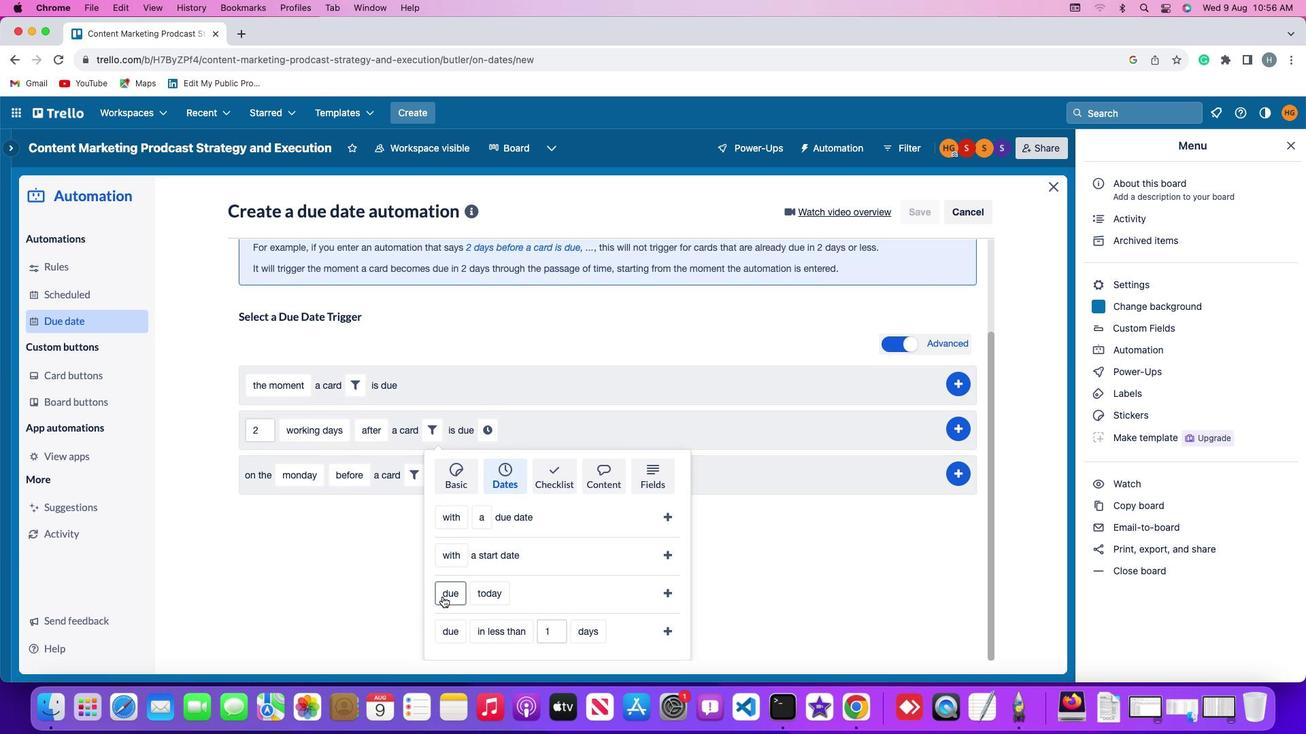 
Action: Mouse pressed left at (487, 546)
Screenshot: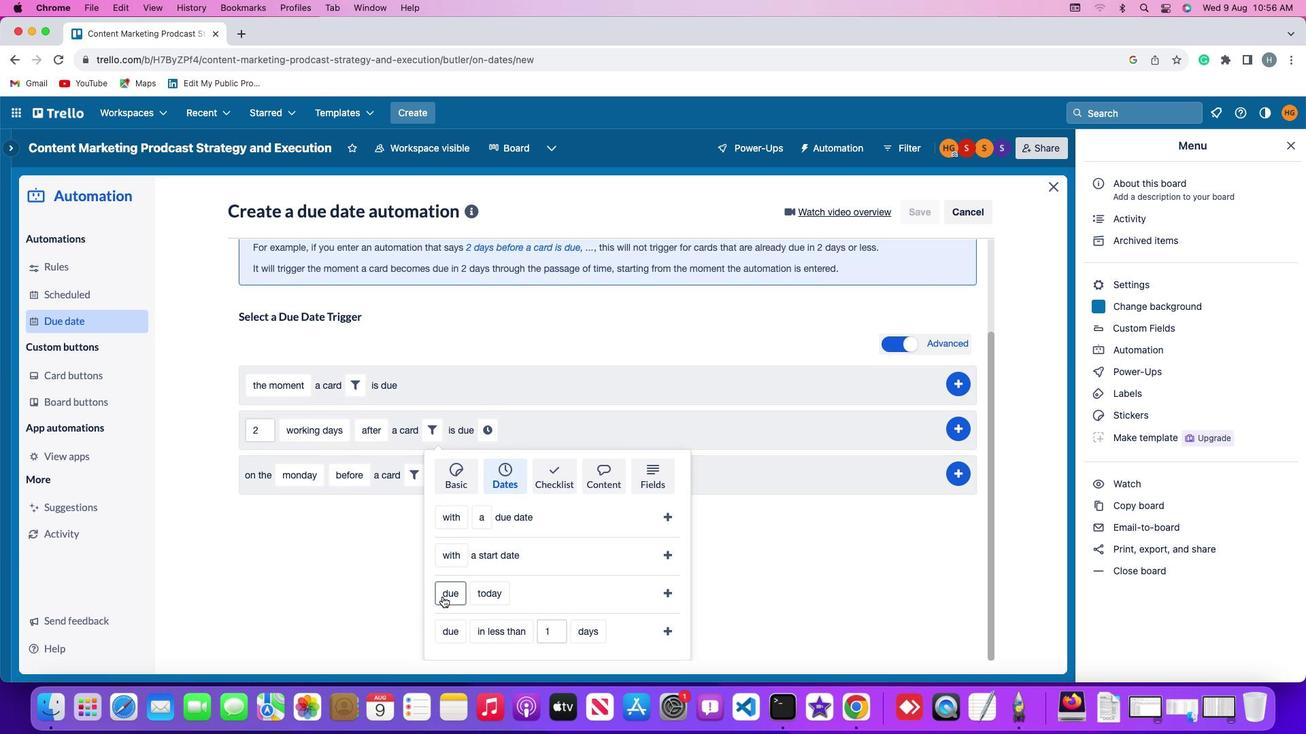 
Action: Mouse moved to (518, 530)
Screenshot: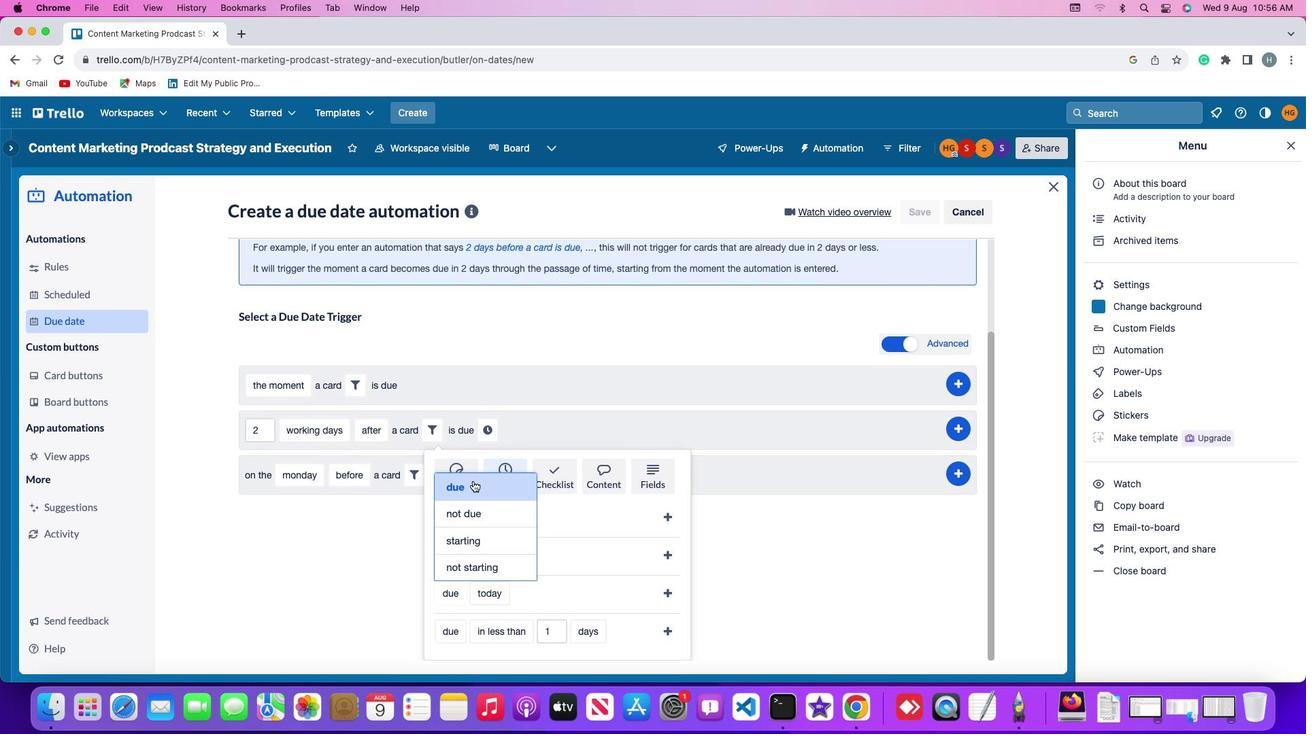 
Action: Mouse pressed left at (518, 530)
Screenshot: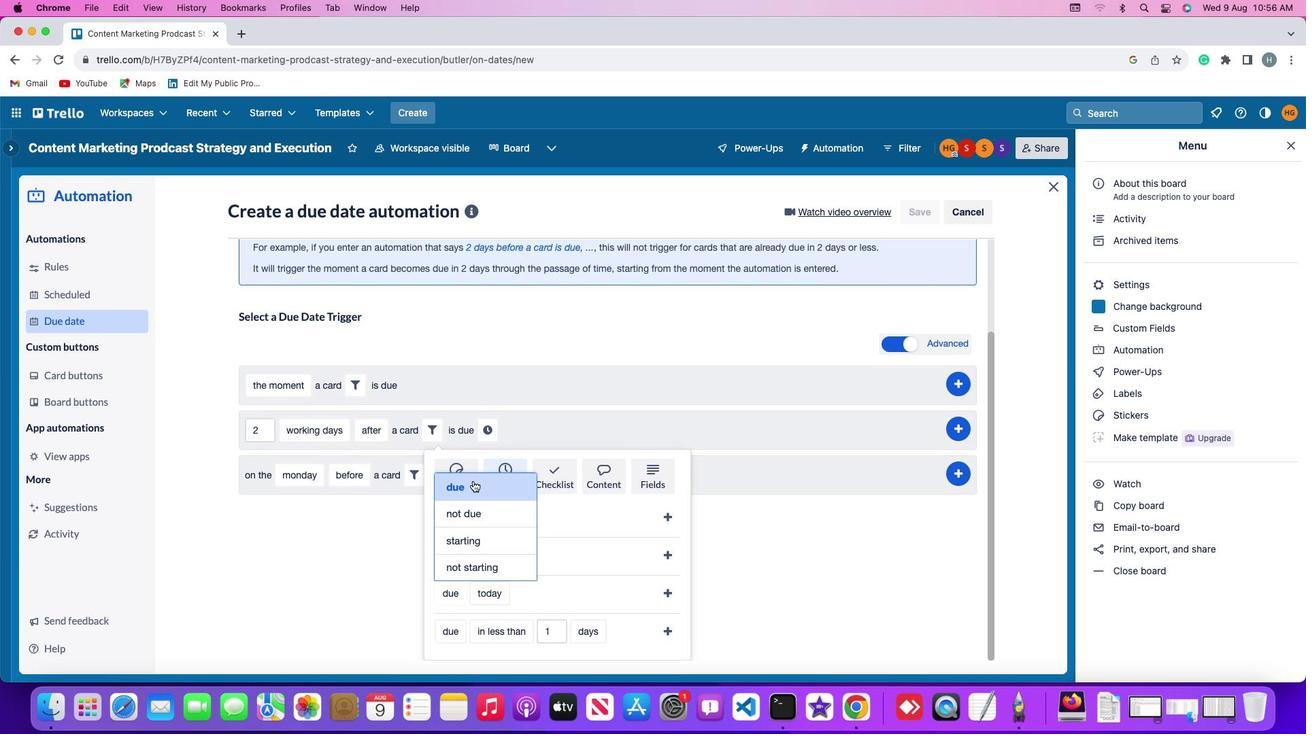 
Action: Mouse moved to (534, 545)
Screenshot: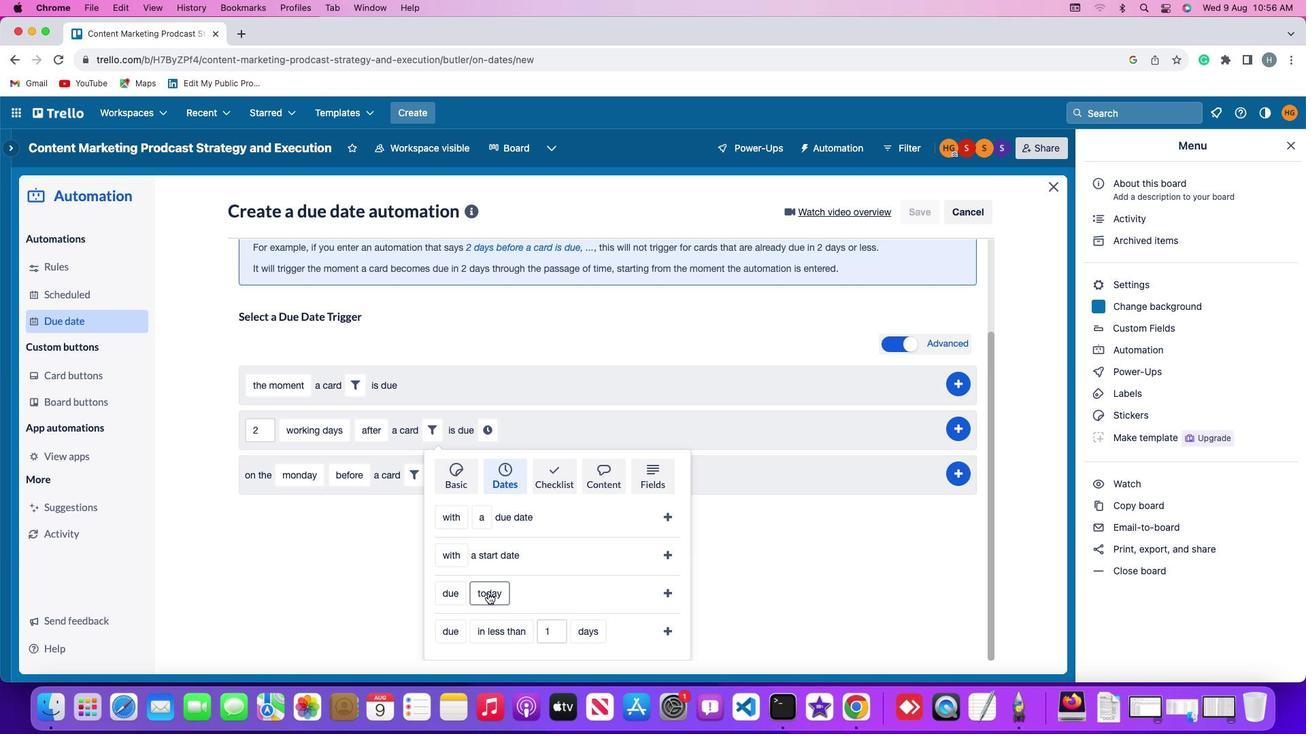 
Action: Mouse pressed left at (534, 545)
Screenshot: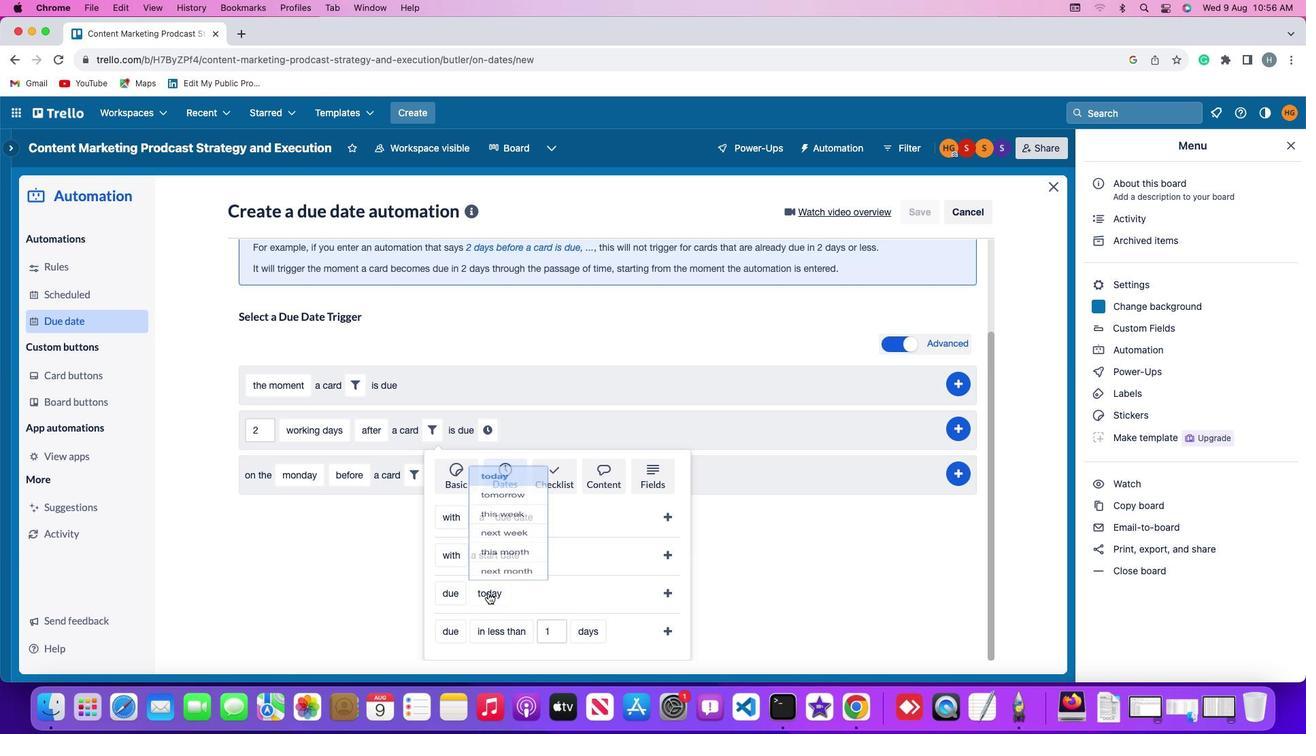 
Action: Mouse moved to (549, 542)
Screenshot: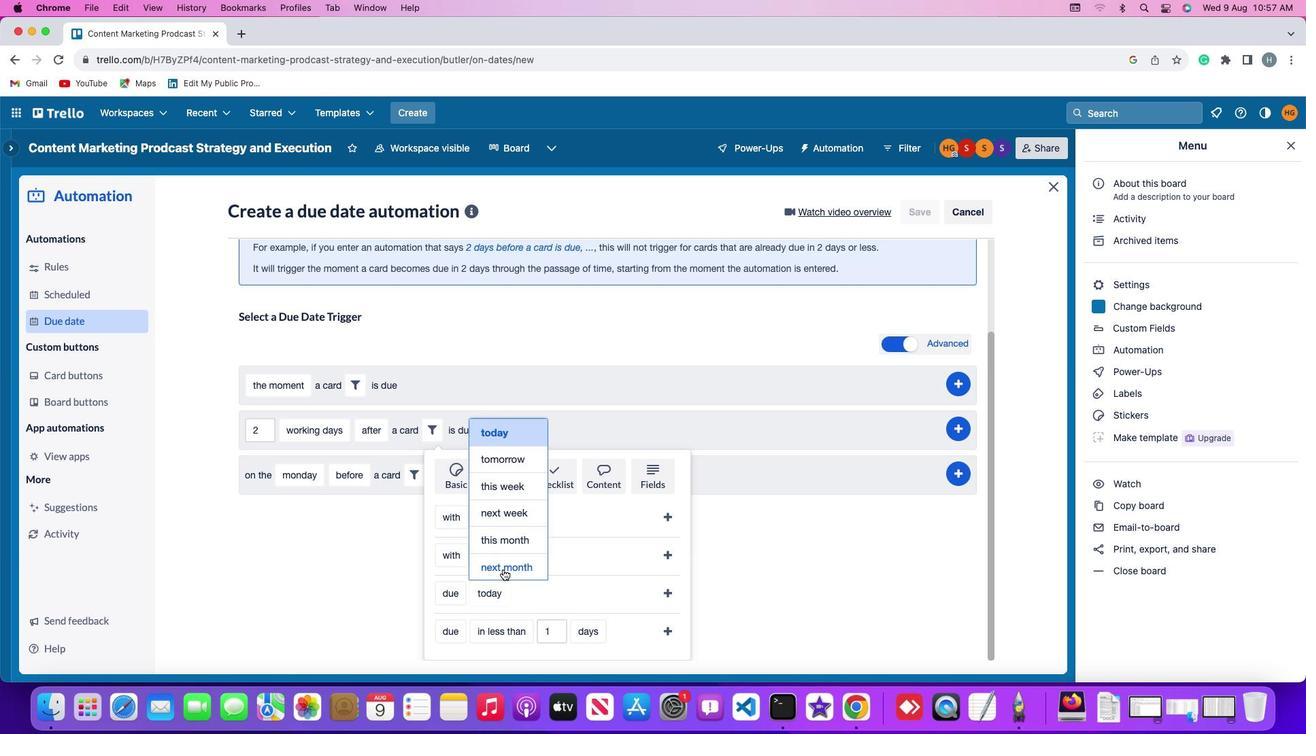 
Action: Mouse pressed left at (549, 542)
Screenshot: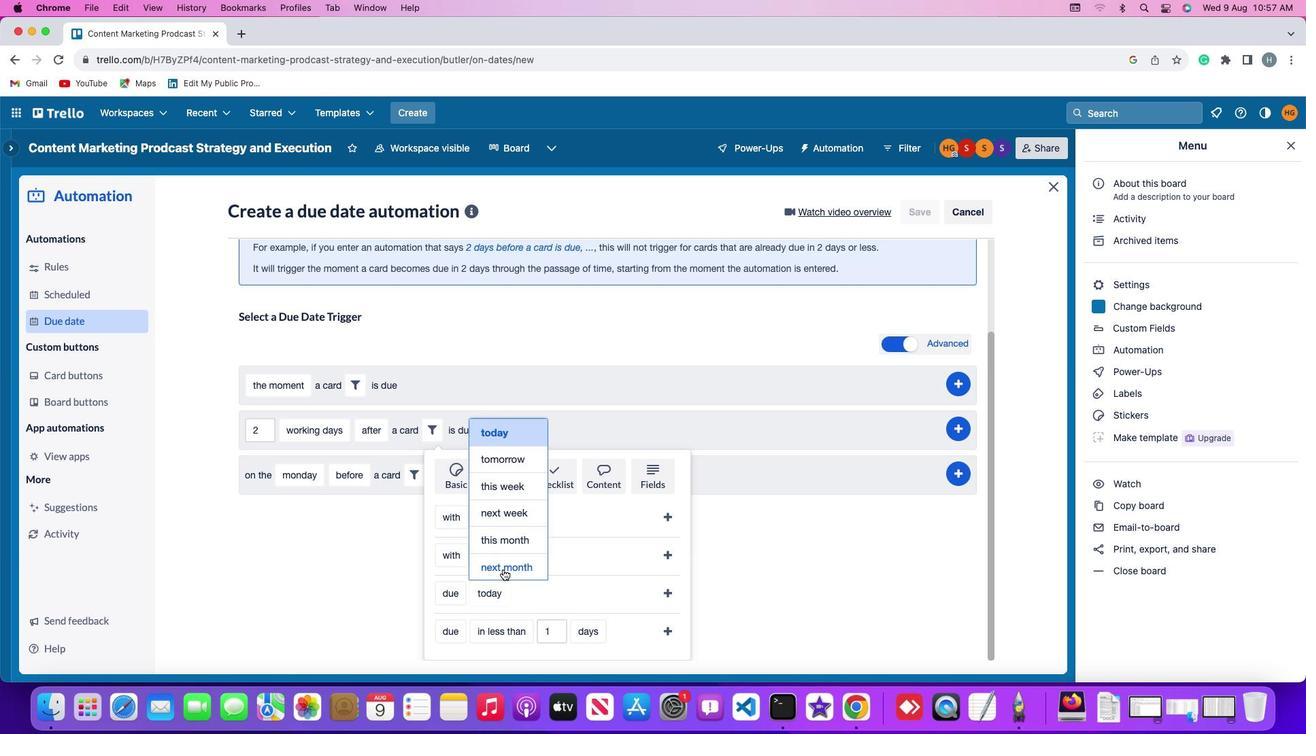 
Action: Mouse moved to (719, 545)
Screenshot: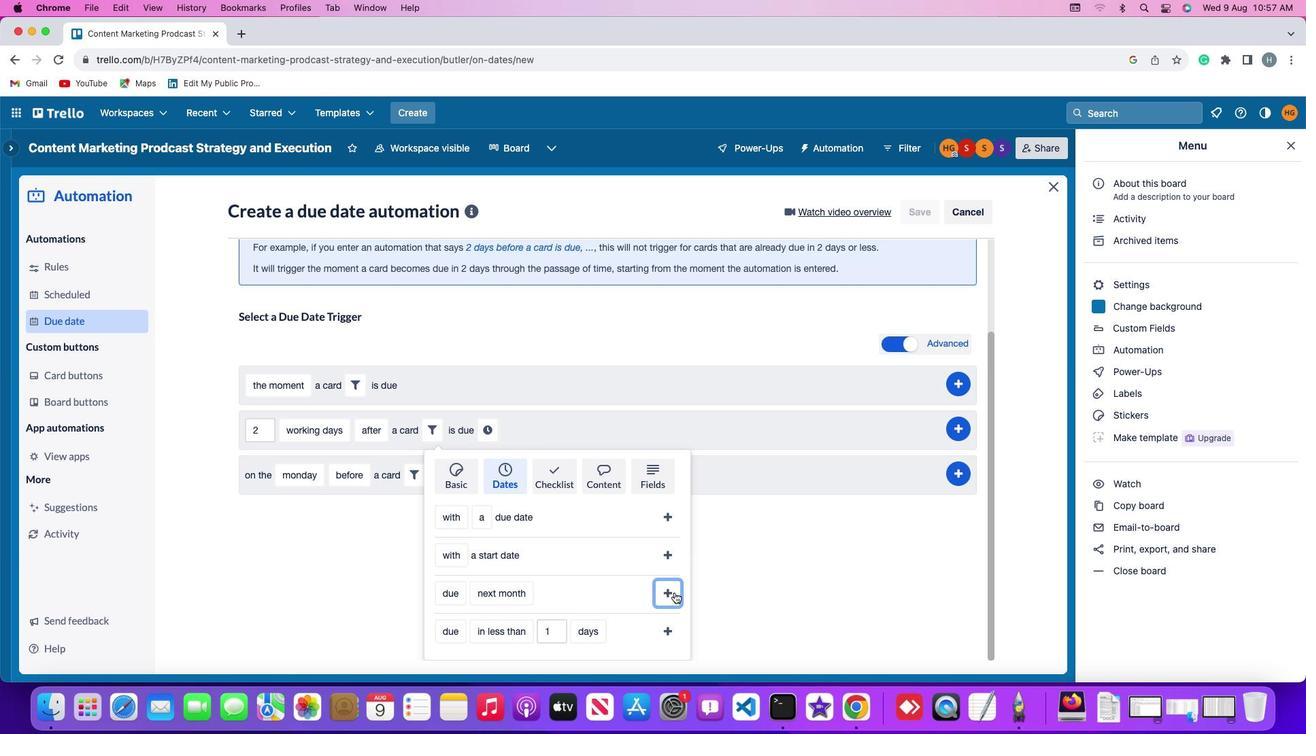 
Action: Mouse pressed left at (719, 545)
Screenshot: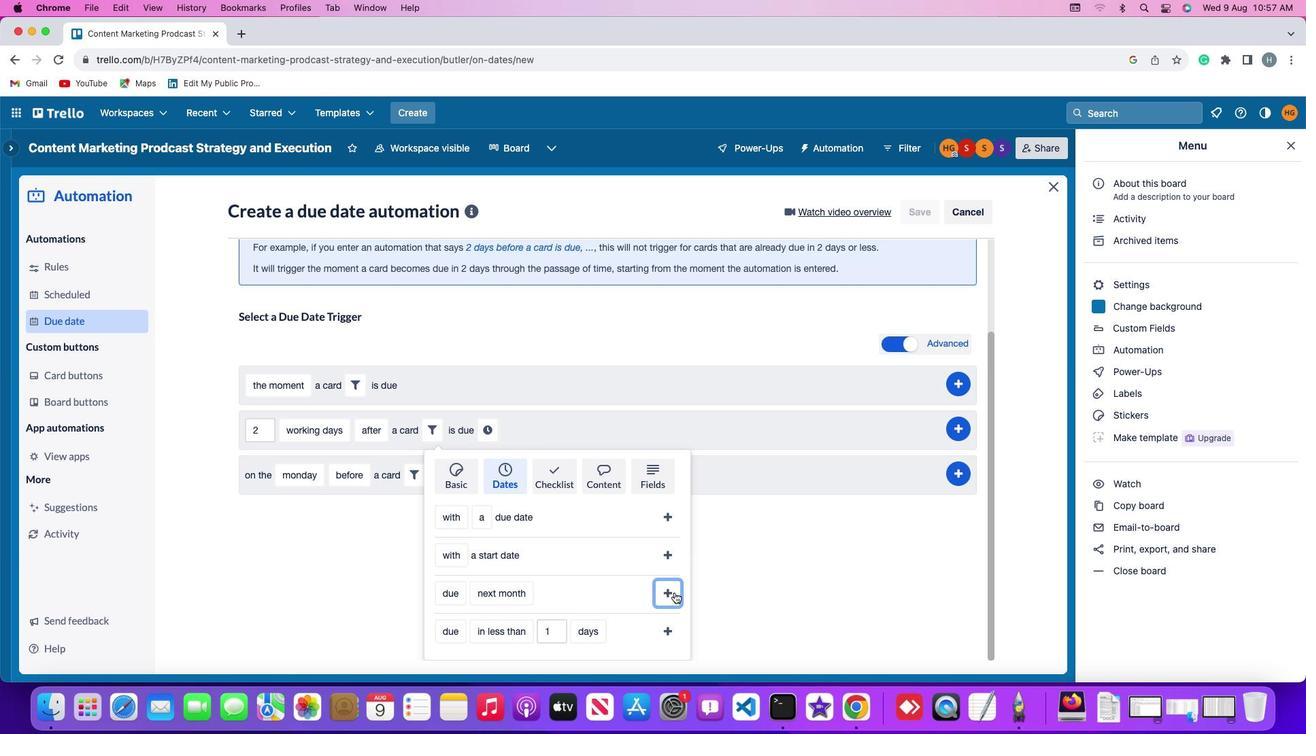 
Action: Mouse moved to (638, 538)
Screenshot: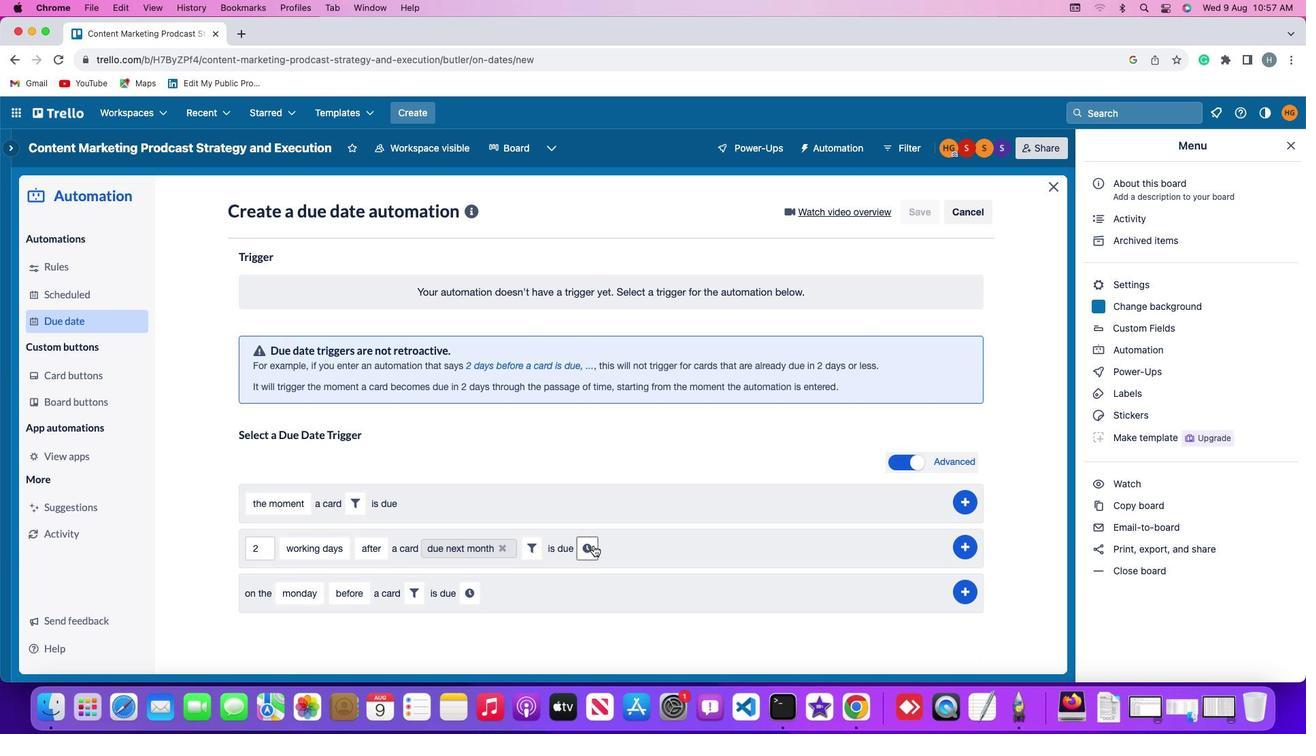 
Action: Mouse pressed left at (638, 538)
Screenshot: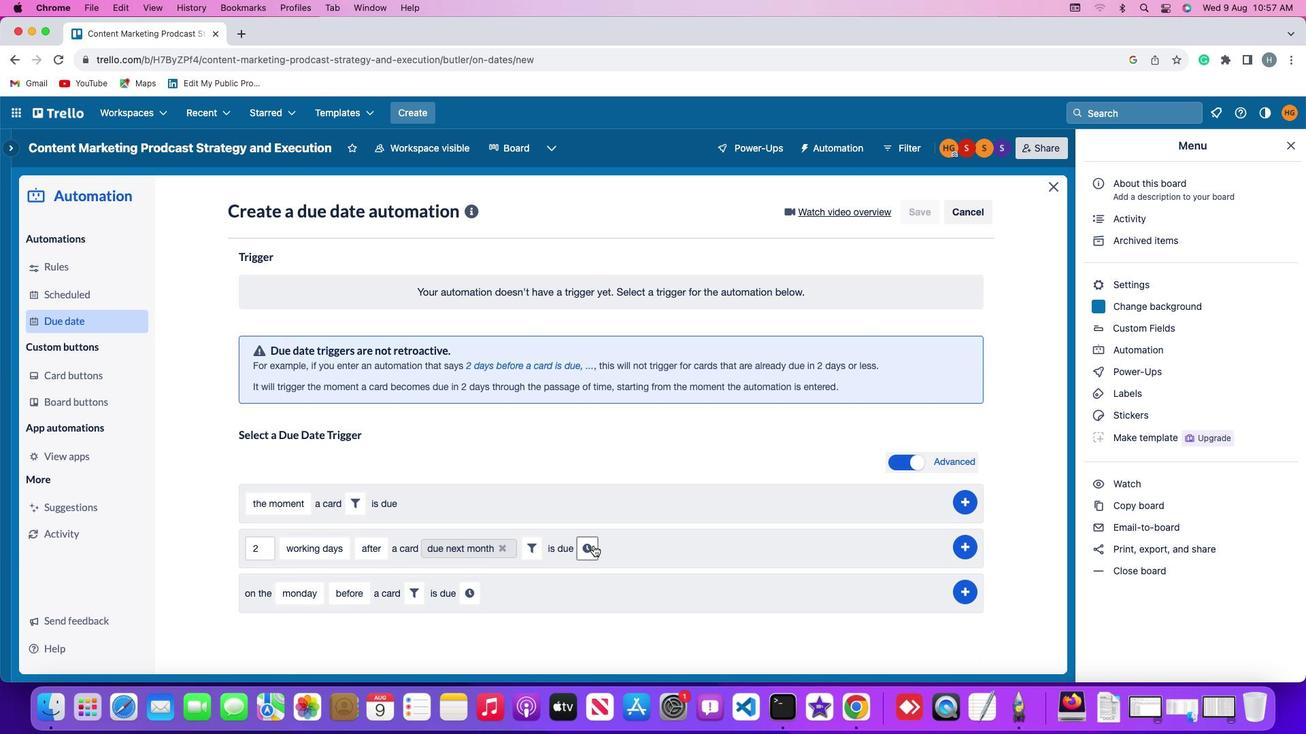 
Action: Mouse moved to (666, 539)
Screenshot: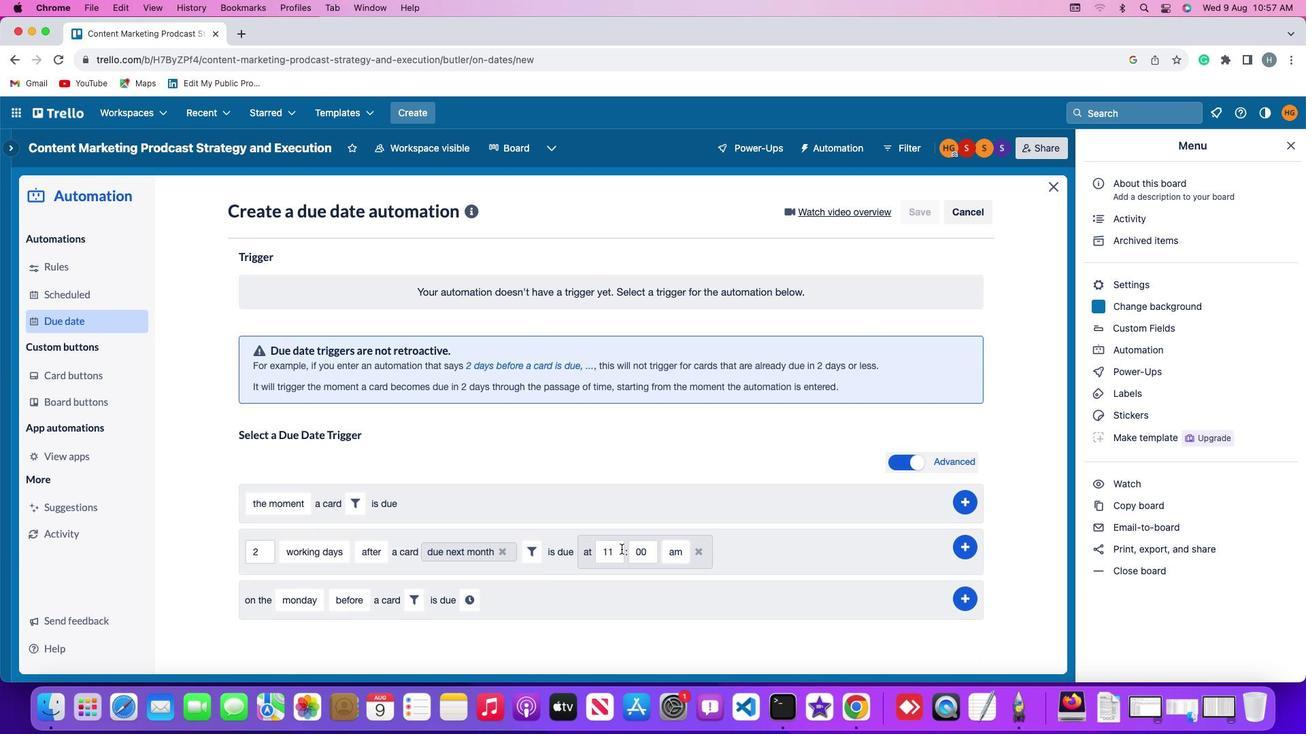 
Action: Mouse pressed left at (666, 539)
Screenshot: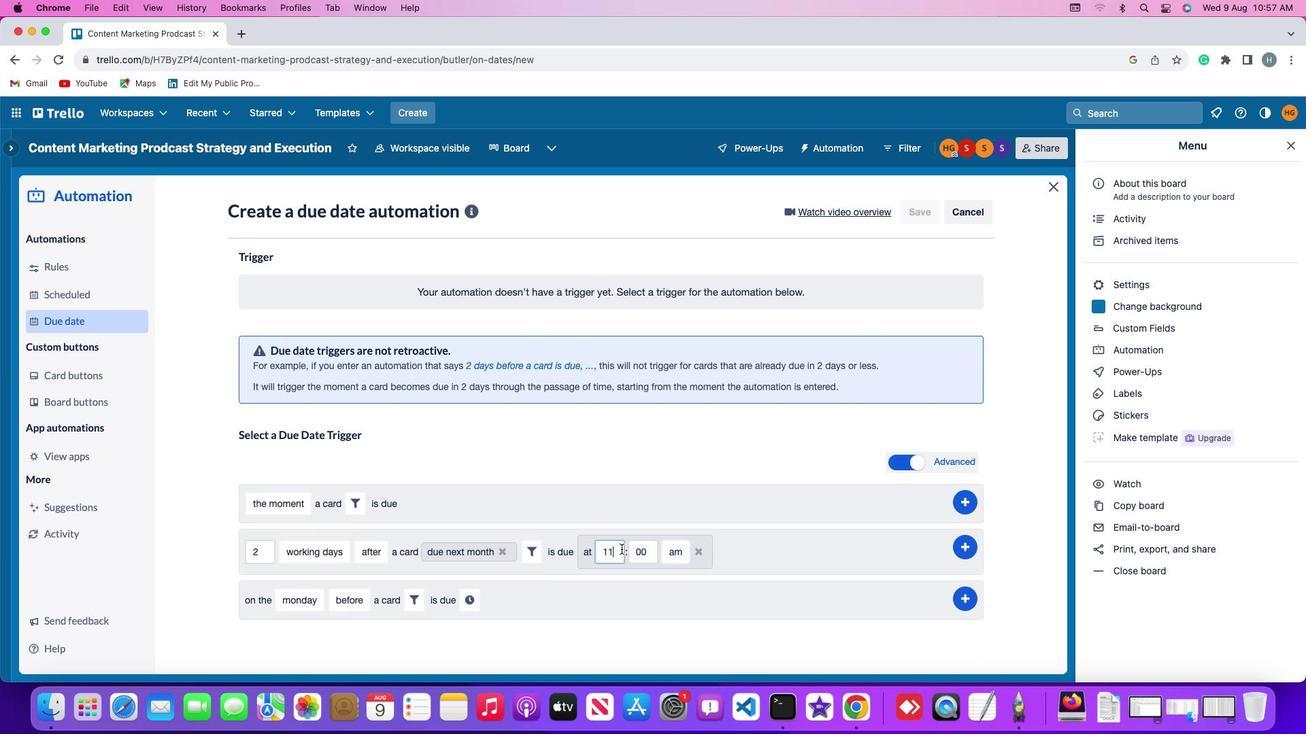 
Action: Mouse moved to (667, 539)
Screenshot: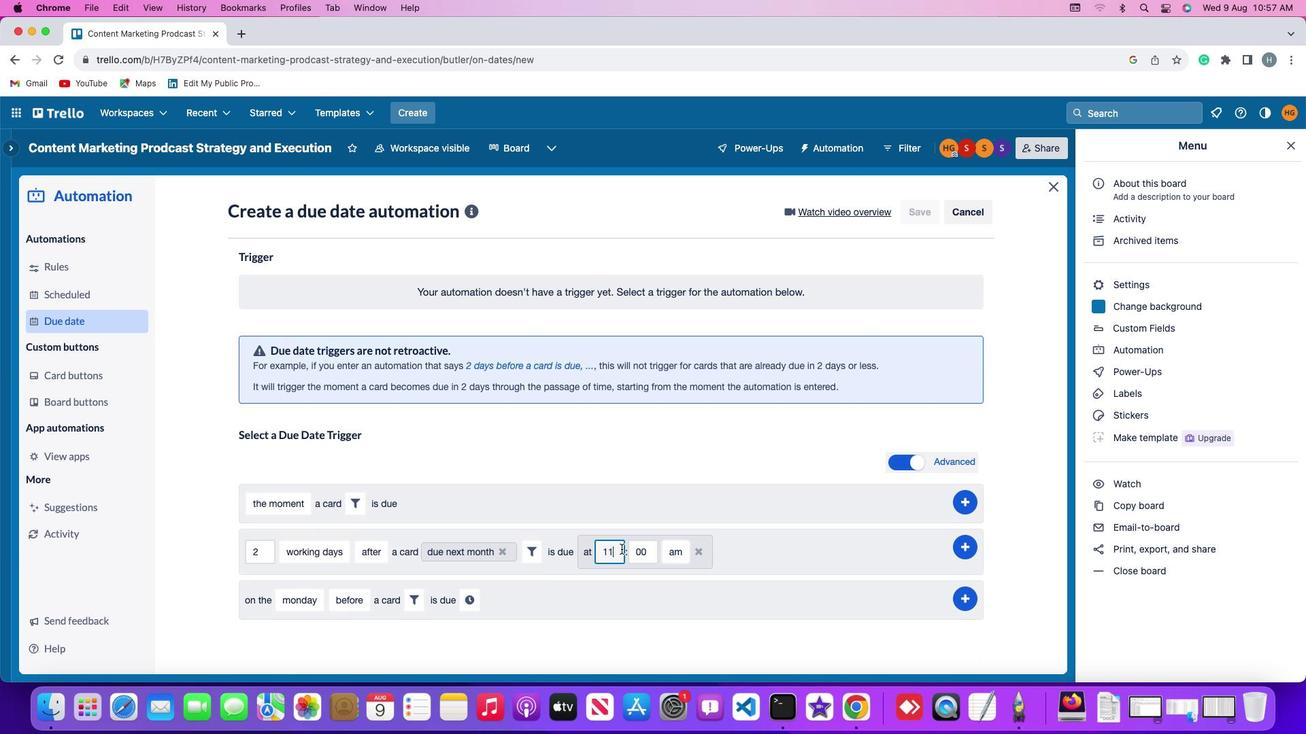
Action: Key pressed Key.backspaceKey.backspace
Screenshot: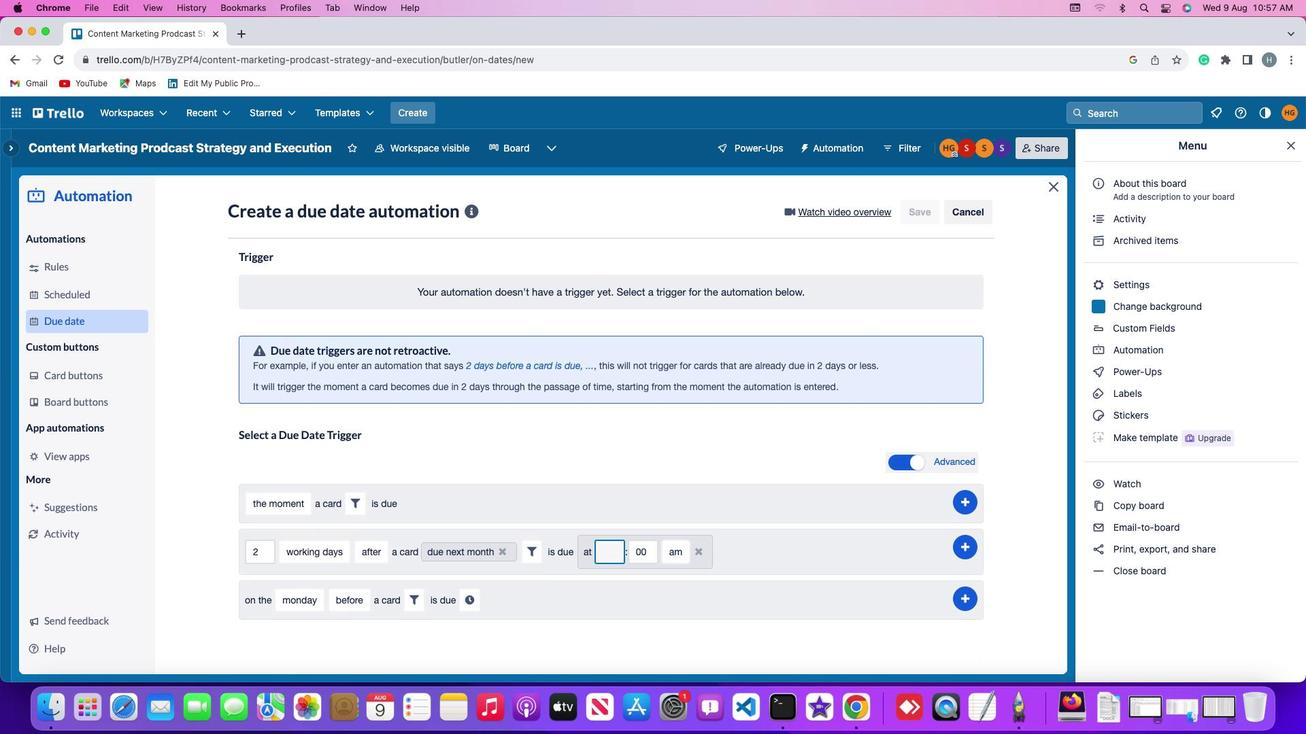 
Action: Mouse moved to (667, 539)
Screenshot: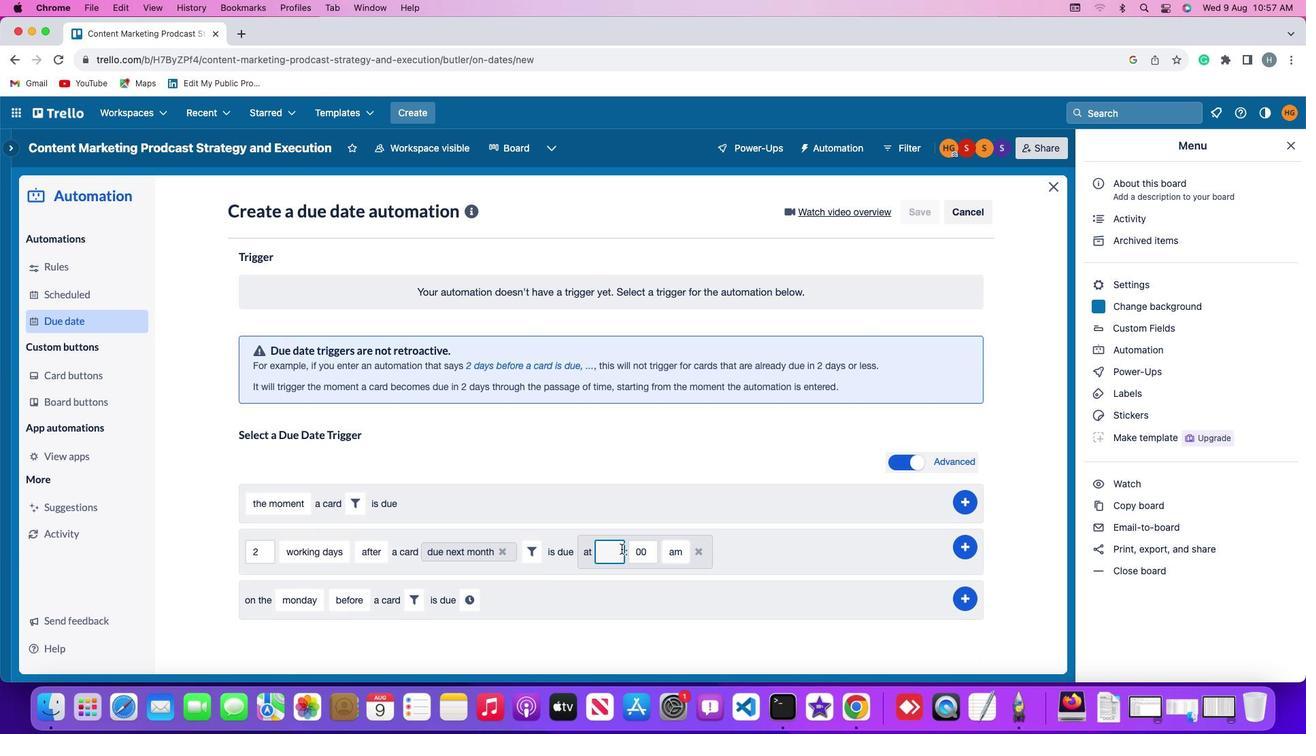 
Action: Key pressed '1''1'
Screenshot: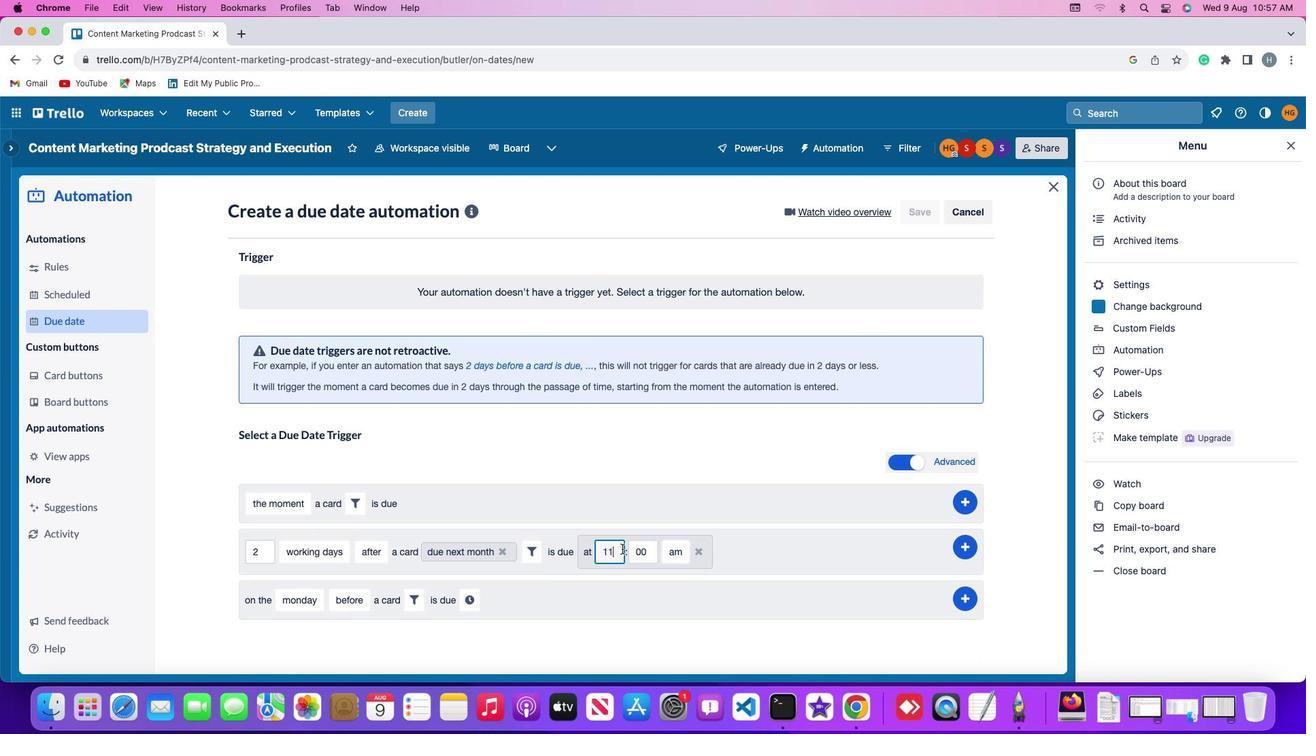
Action: Mouse moved to (694, 539)
Screenshot: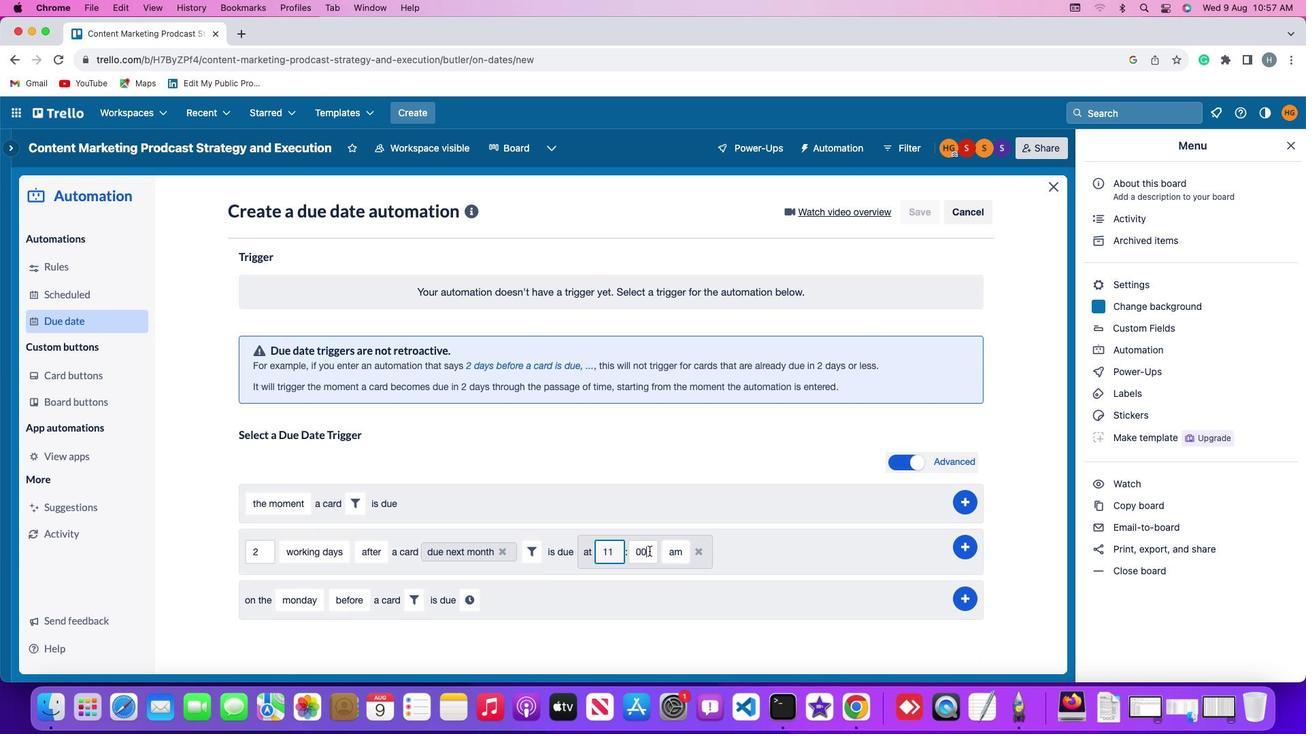 
Action: Mouse pressed left at (694, 539)
Screenshot: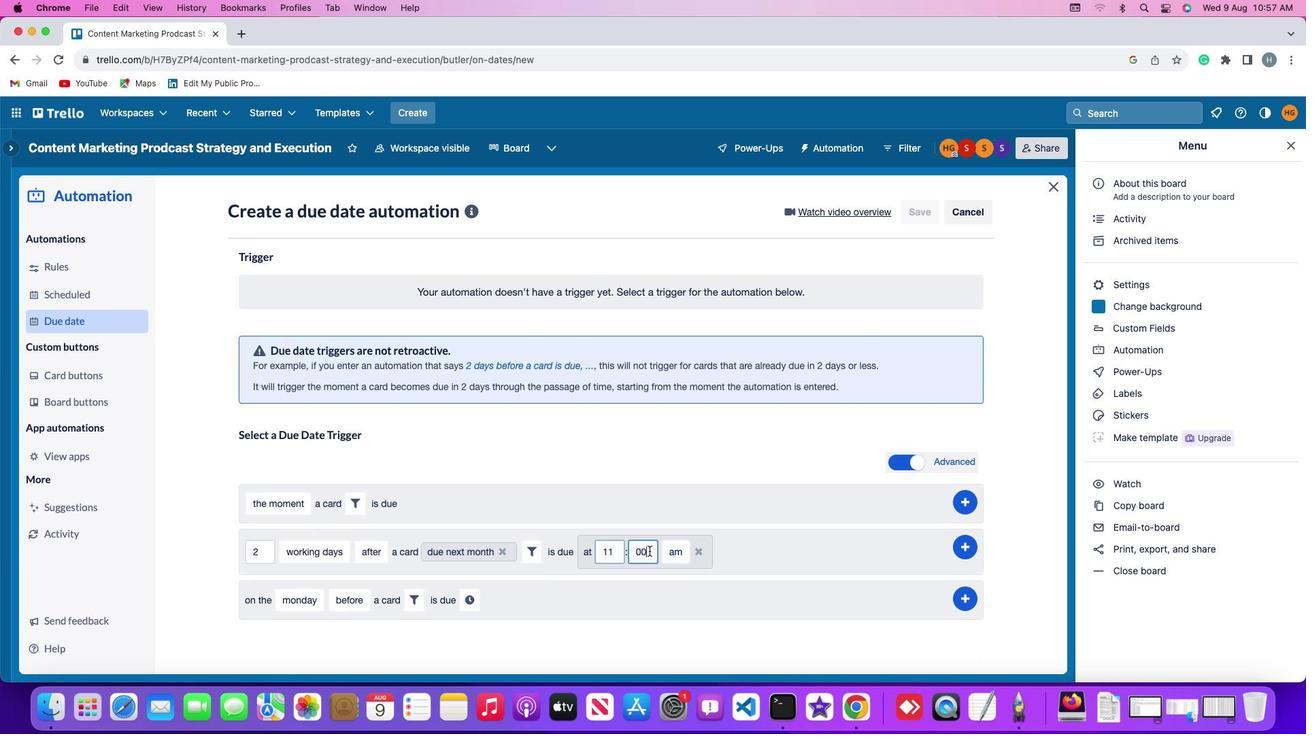 
Action: Key pressed Key.backspaceKey.backspace'0''0'
Screenshot: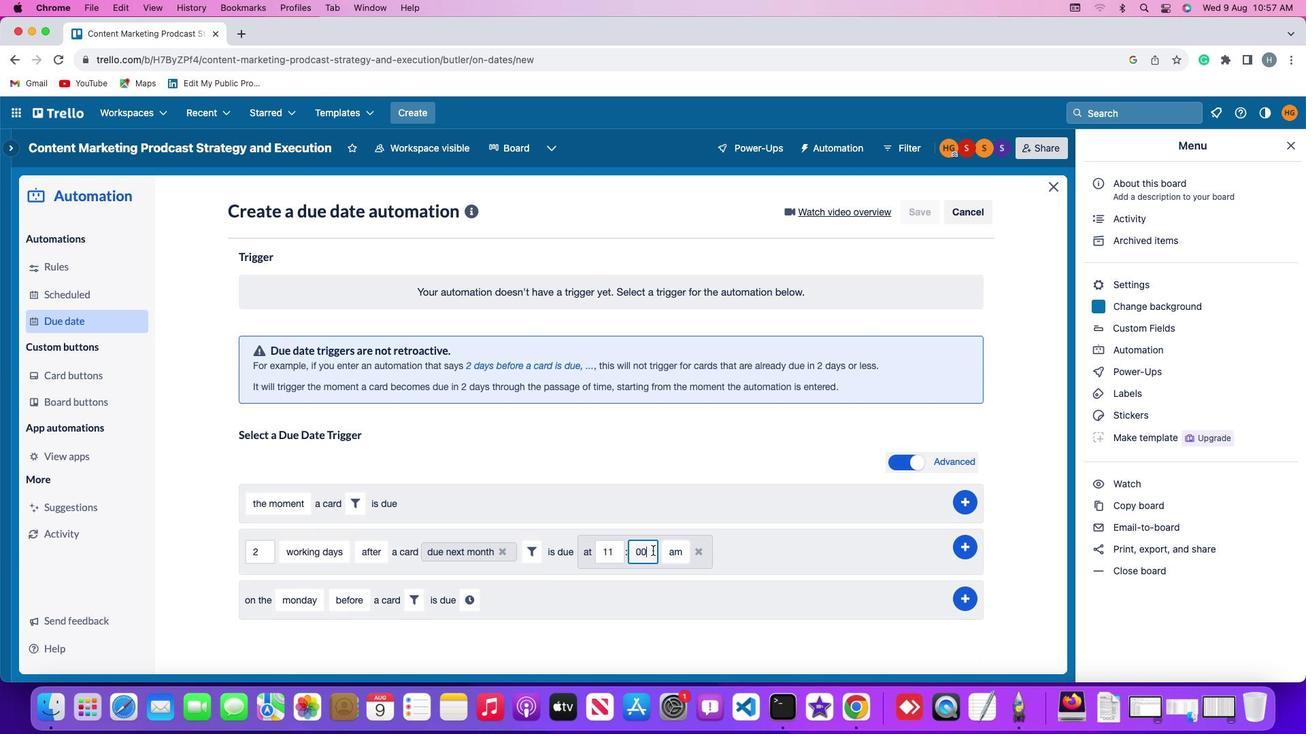 
Action: Mouse moved to (717, 539)
Screenshot: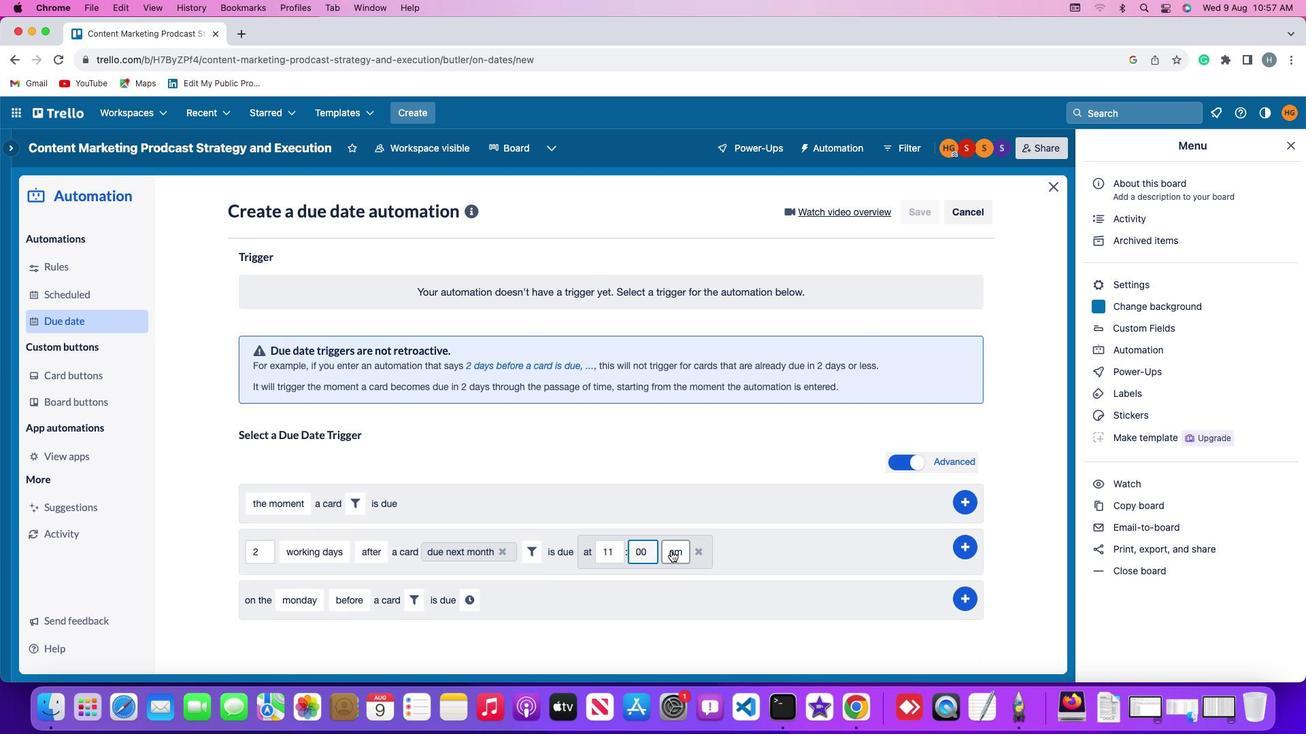 
Action: Mouse pressed left at (717, 539)
Screenshot: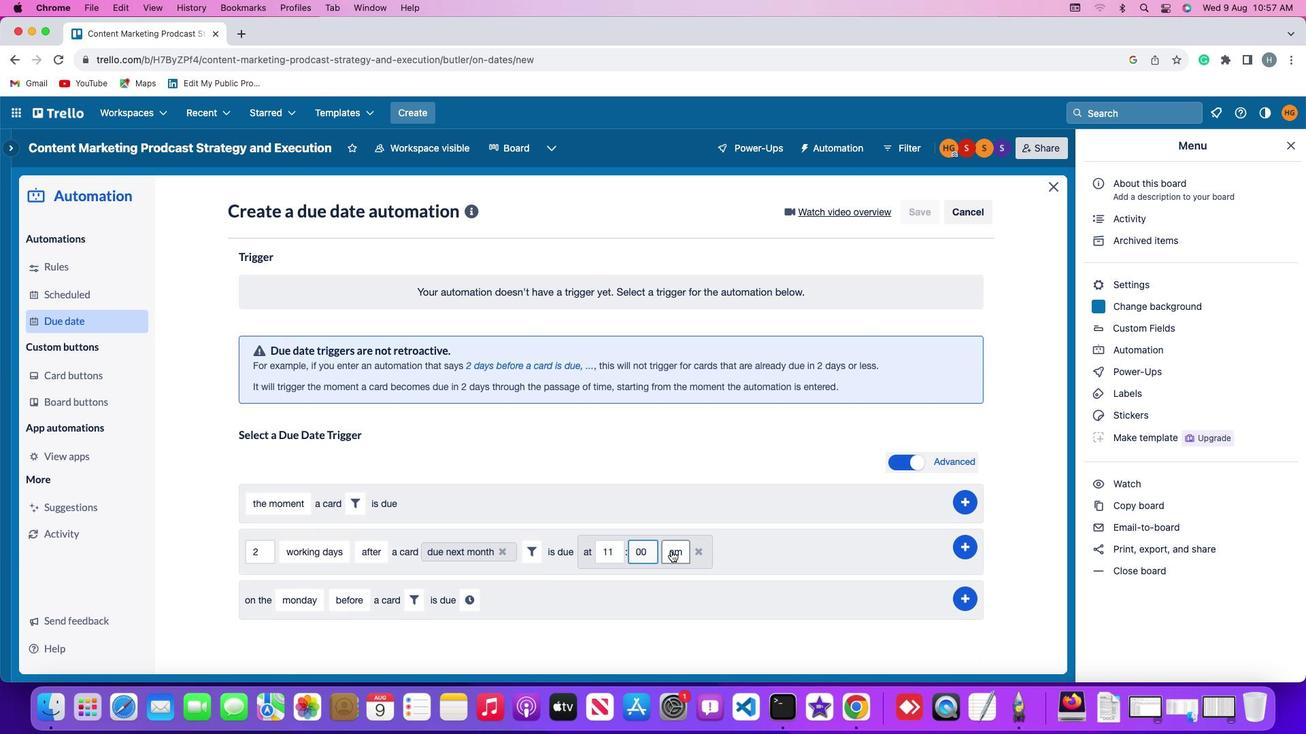 
Action: Mouse moved to (724, 543)
Screenshot: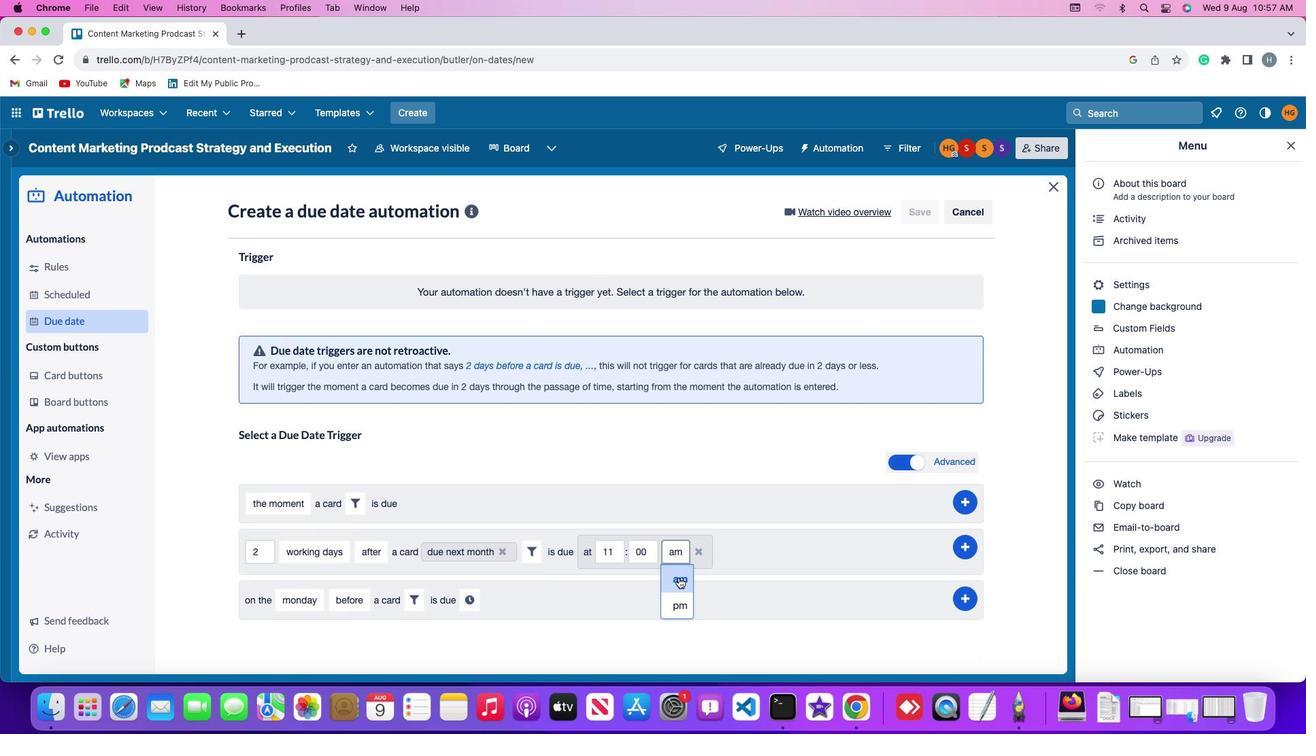 
Action: Mouse pressed left at (724, 543)
Screenshot: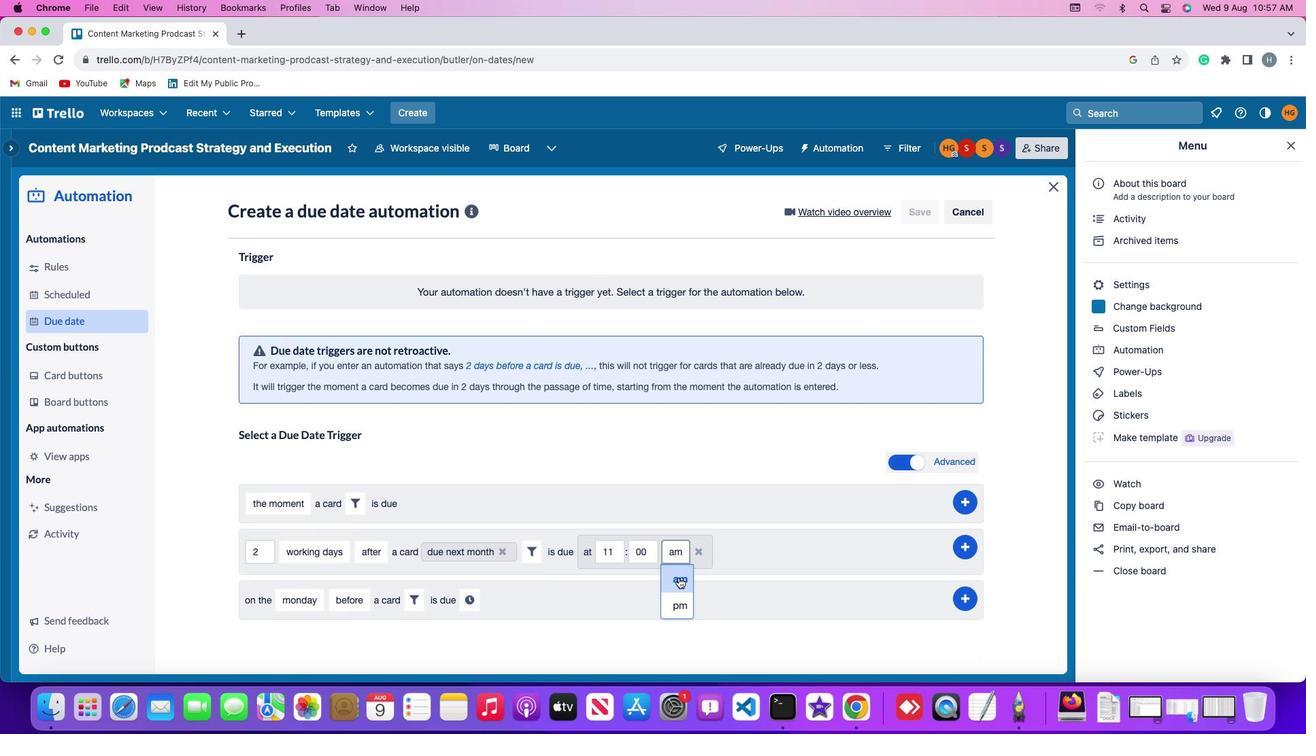 
Action: Mouse moved to (1013, 538)
Screenshot: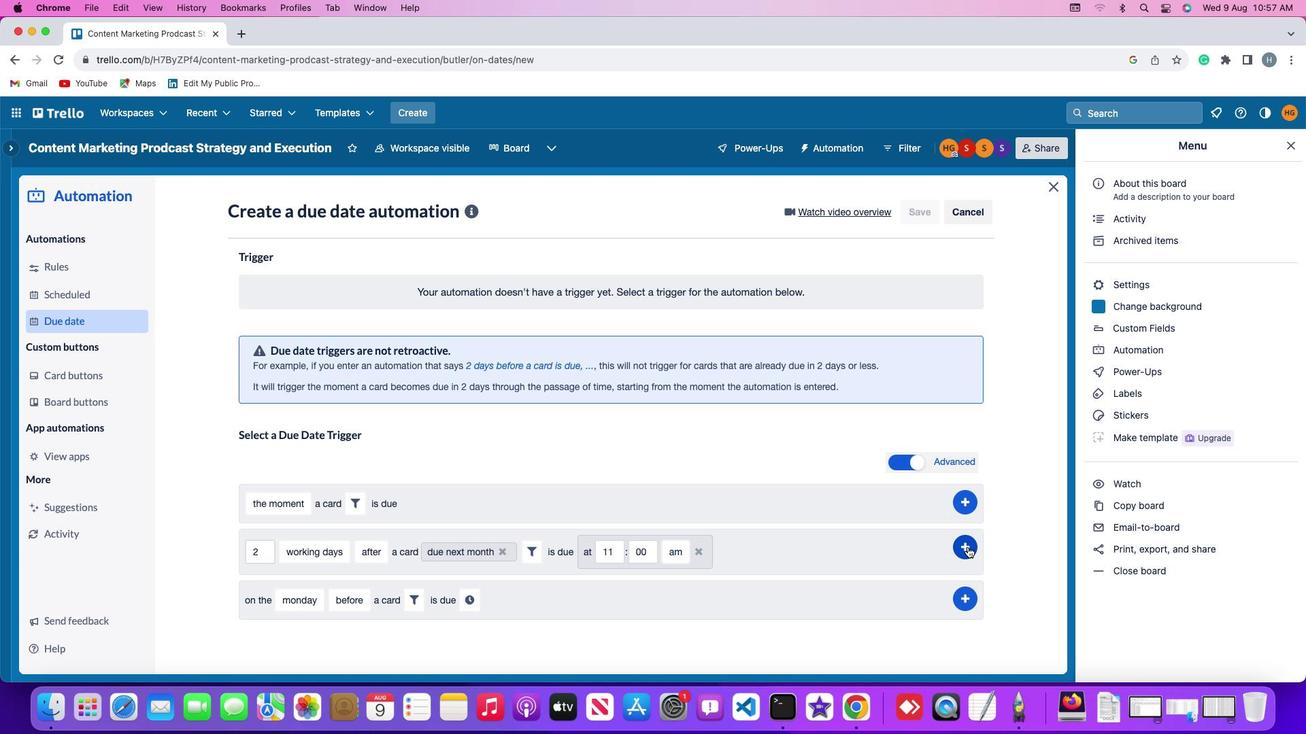 
Action: Mouse pressed left at (1013, 538)
Screenshot: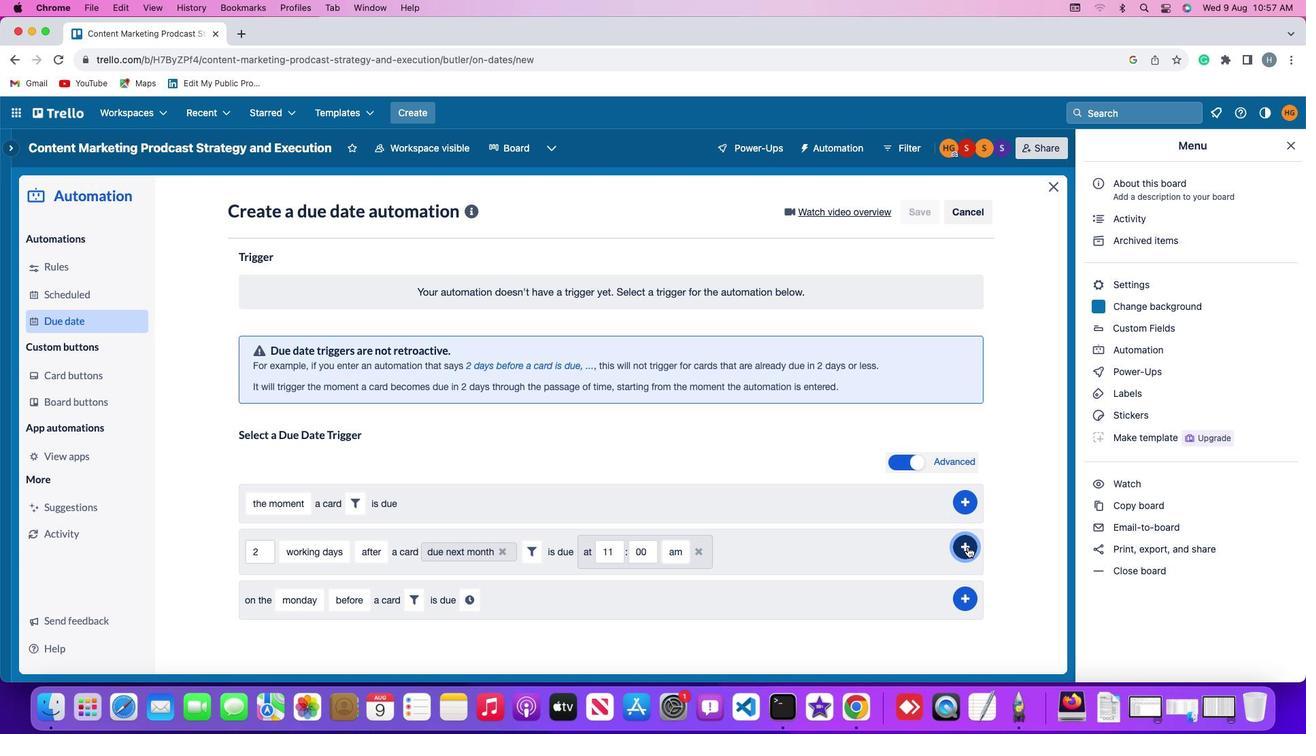 
Action: Mouse moved to (1060, 521)
Screenshot: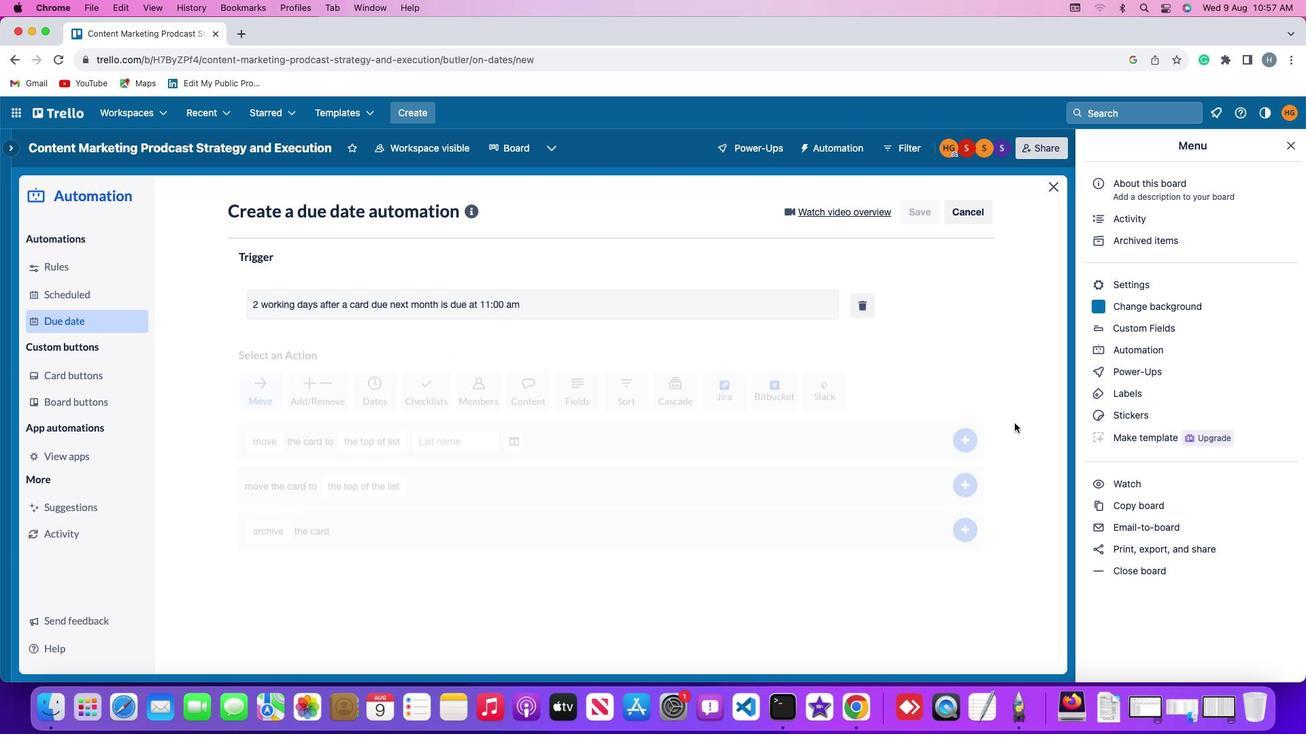 
